 Task: Add an event with the title Team Building Workshop: Enhancing Communication and Trust within Teams, date '2023/12/20', time 7:00 AM to 9:00 AMand add a description: In addition to the formal agenda, the AGM may also include guest speakers, industry experts, or presentations on relevant topics of interest to the attendees. These sessions provide an opportunity to gain insights from external sources, broaden perspectives, and stay informed about emerging trends or challenges that may impact the organization's future.Select event color  Peacock . Add location for the event as: 123 Prado Museum, Madrid, Spain, logged in from the account softage.5@softage.netand send the event invitation to softage.8@softage.net and softage.9@softage.net. Set a reminder for the event Doesn't repeat
Action: Mouse moved to (63, 132)
Screenshot: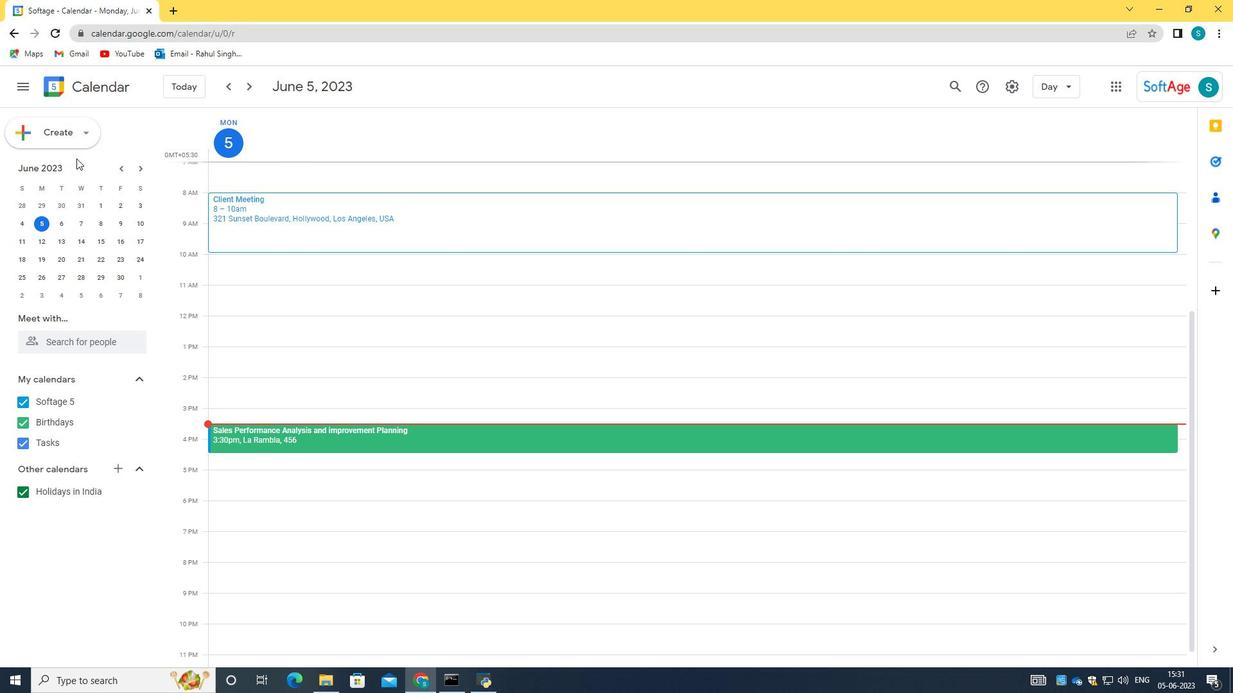 
Action: Mouse pressed left at (63, 132)
Screenshot: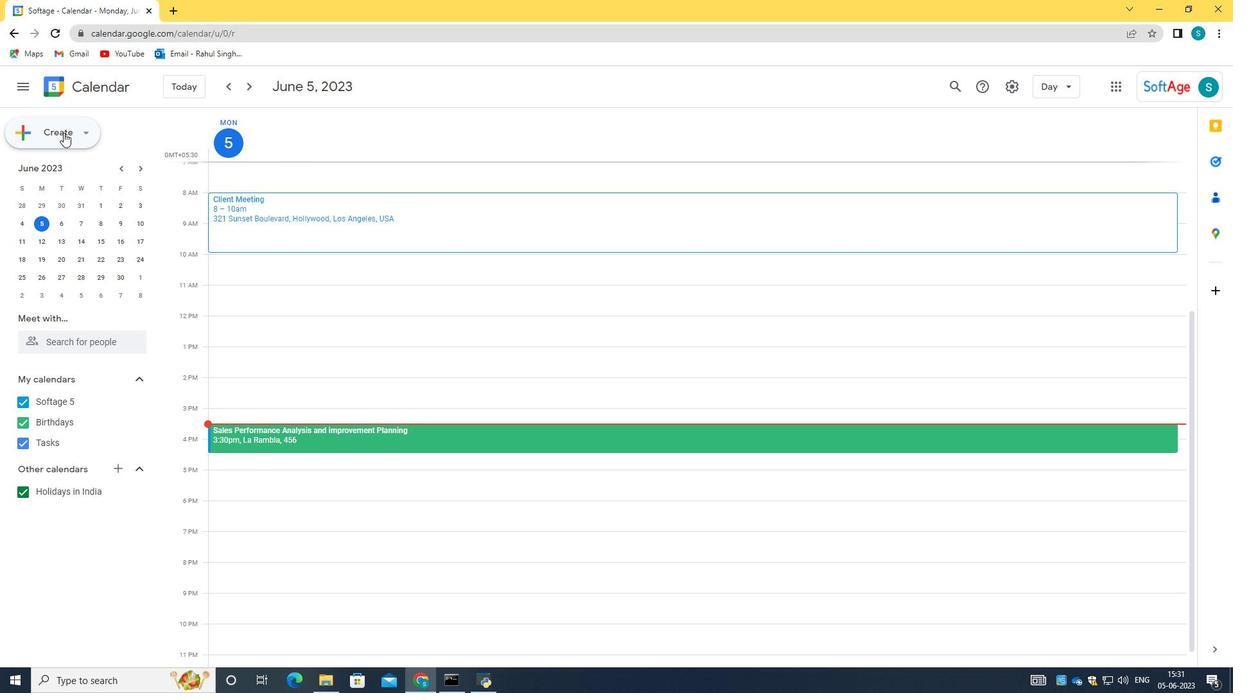 
Action: Mouse moved to (72, 166)
Screenshot: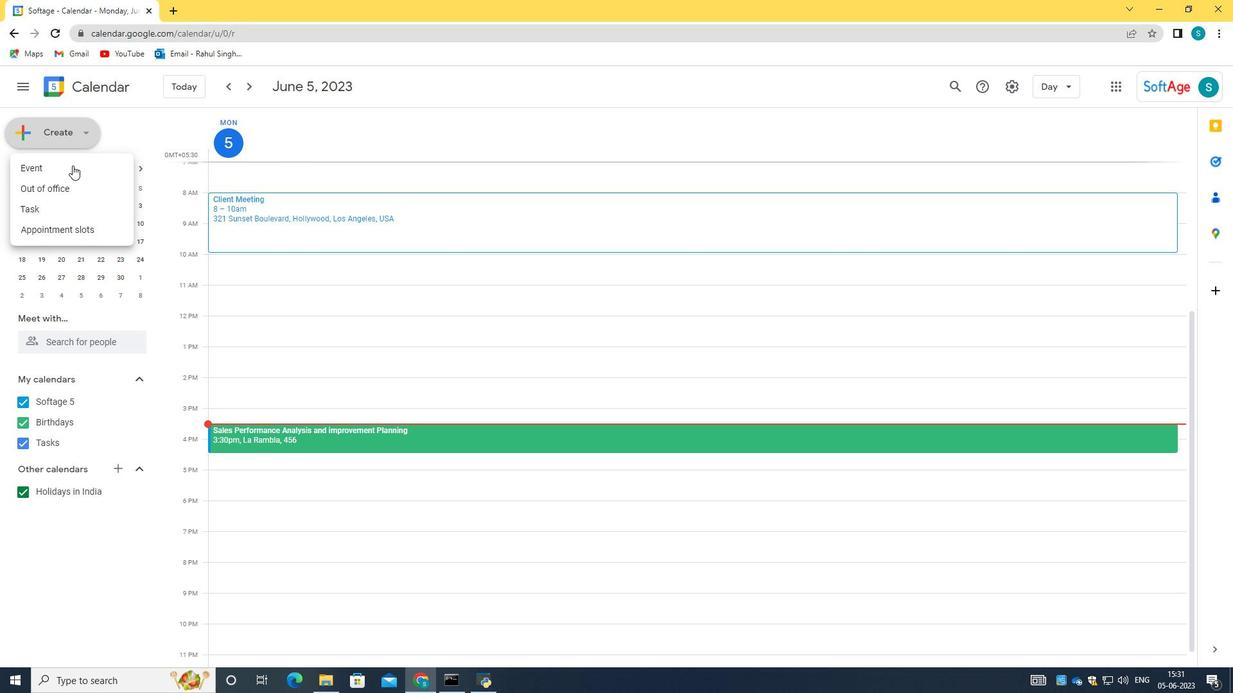 
Action: Mouse pressed left at (72, 166)
Screenshot: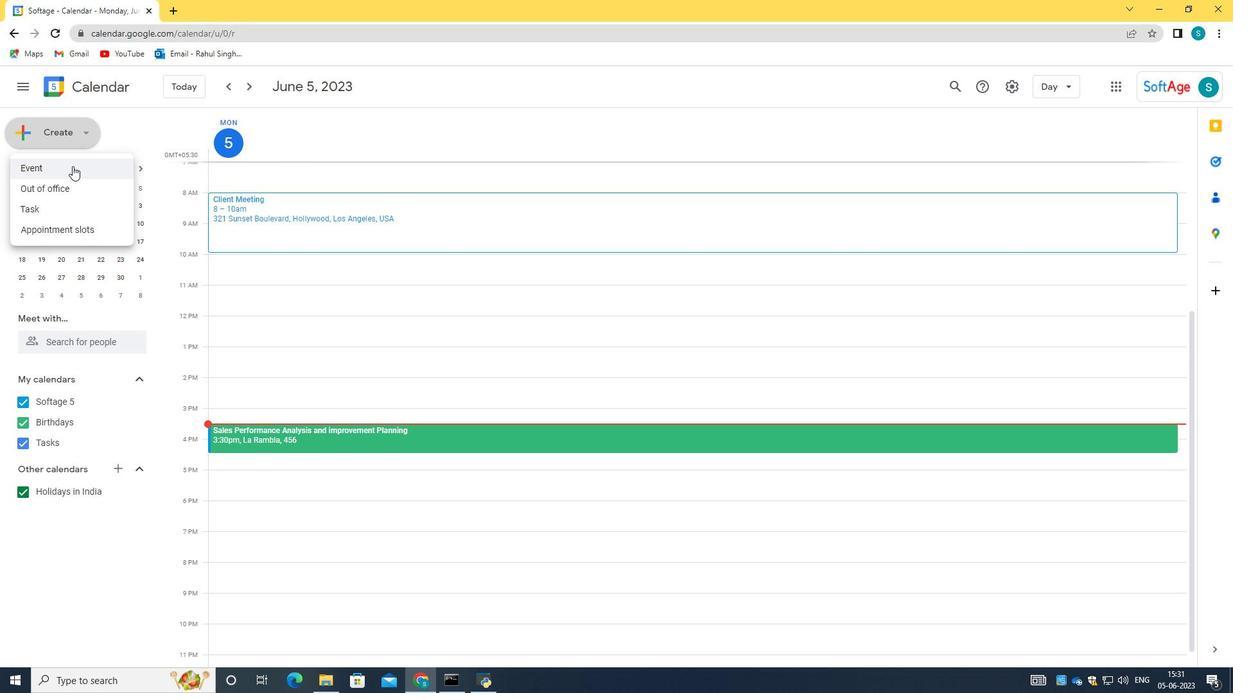 
Action: Mouse moved to (728, 520)
Screenshot: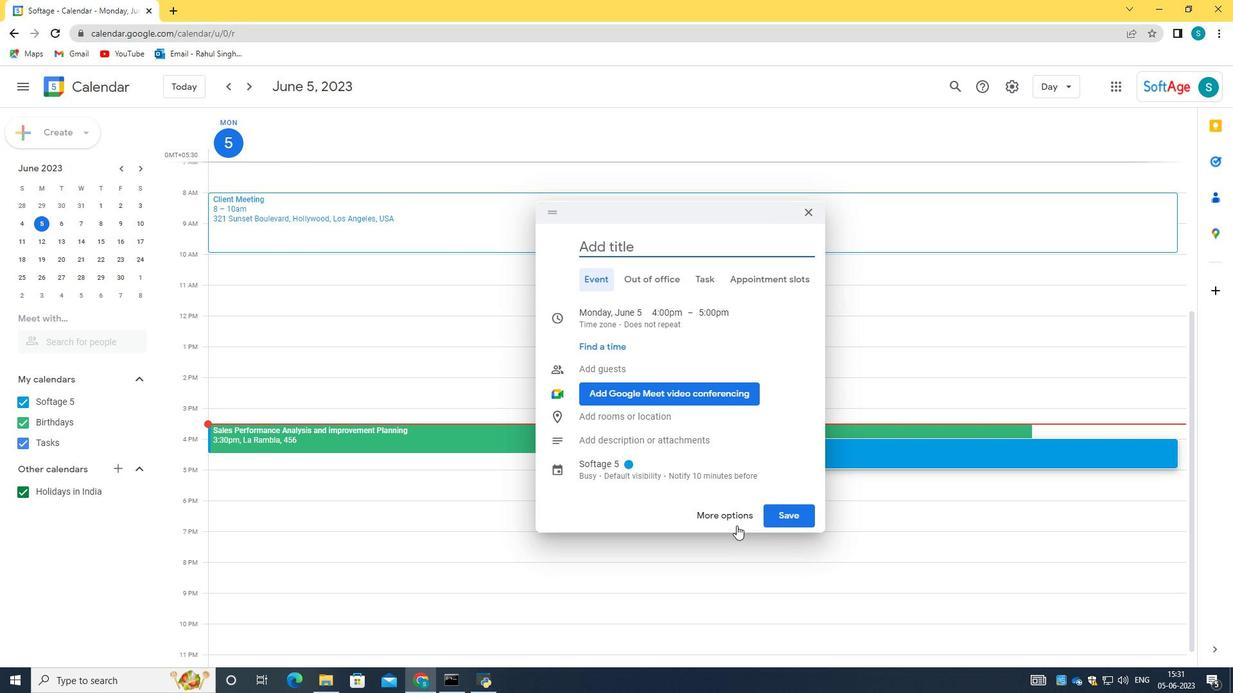 
Action: Mouse pressed left at (728, 520)
Screenshot: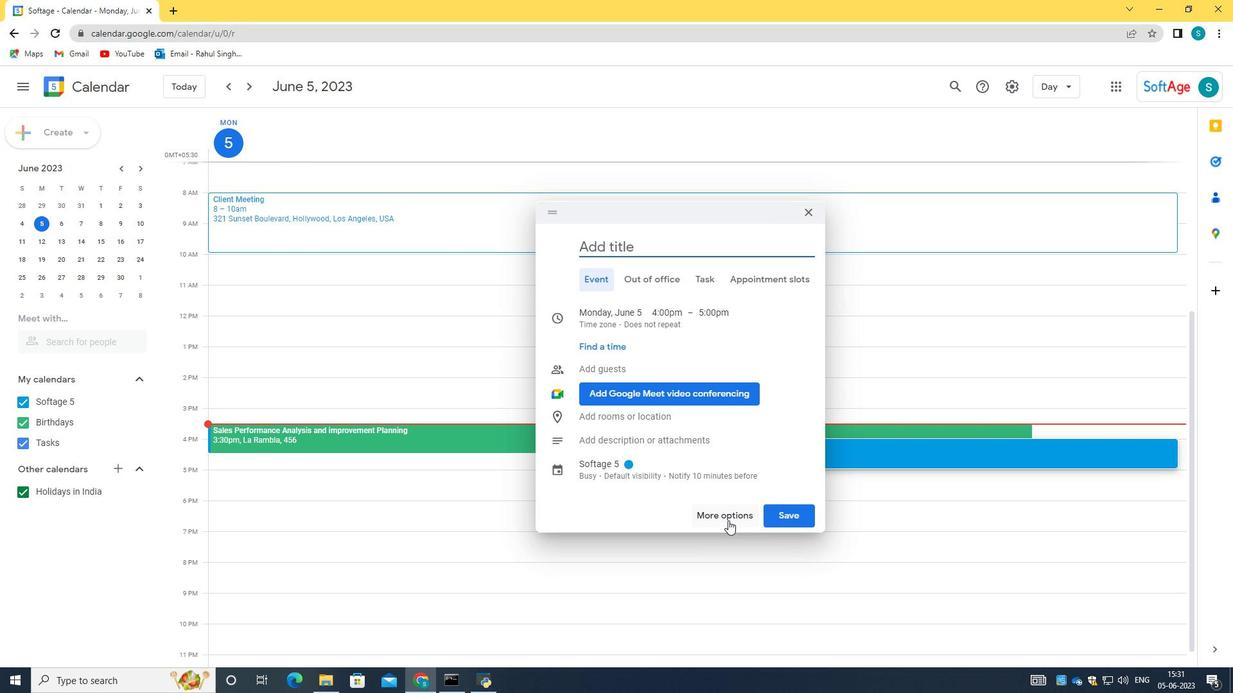
Action: Mouse moved to (172, 97)
Screenshot: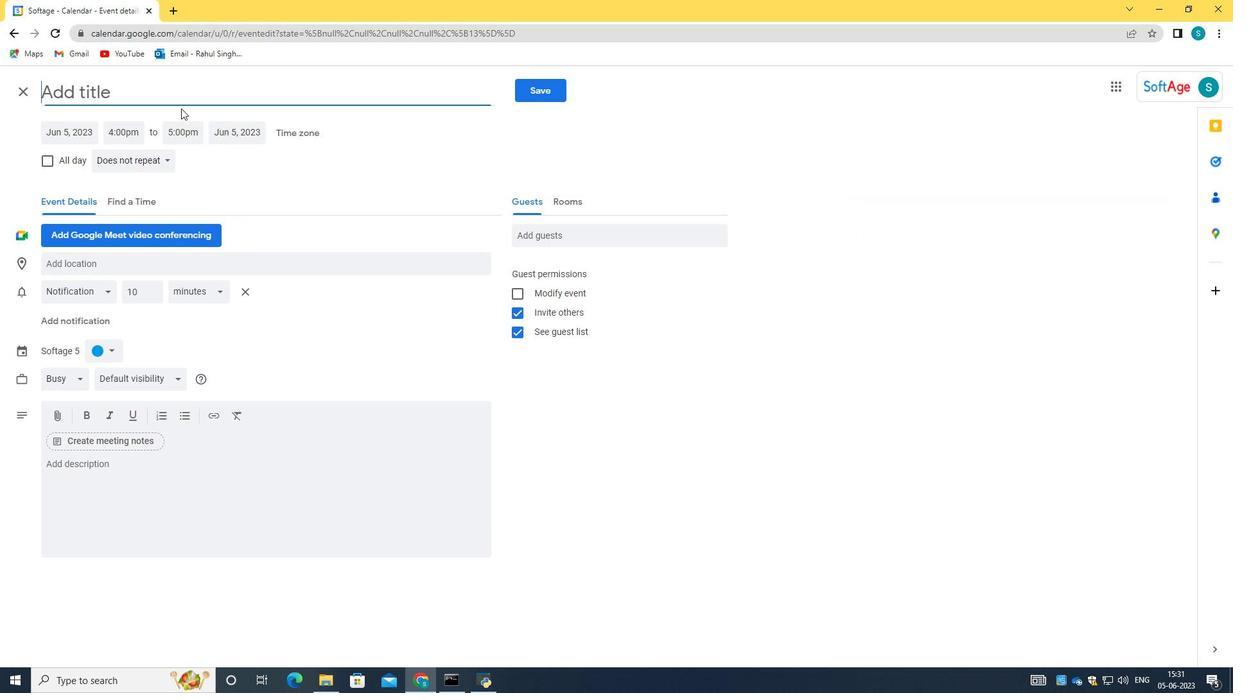 
Action: Mouse pressed left at (172, 97)
Screenshot: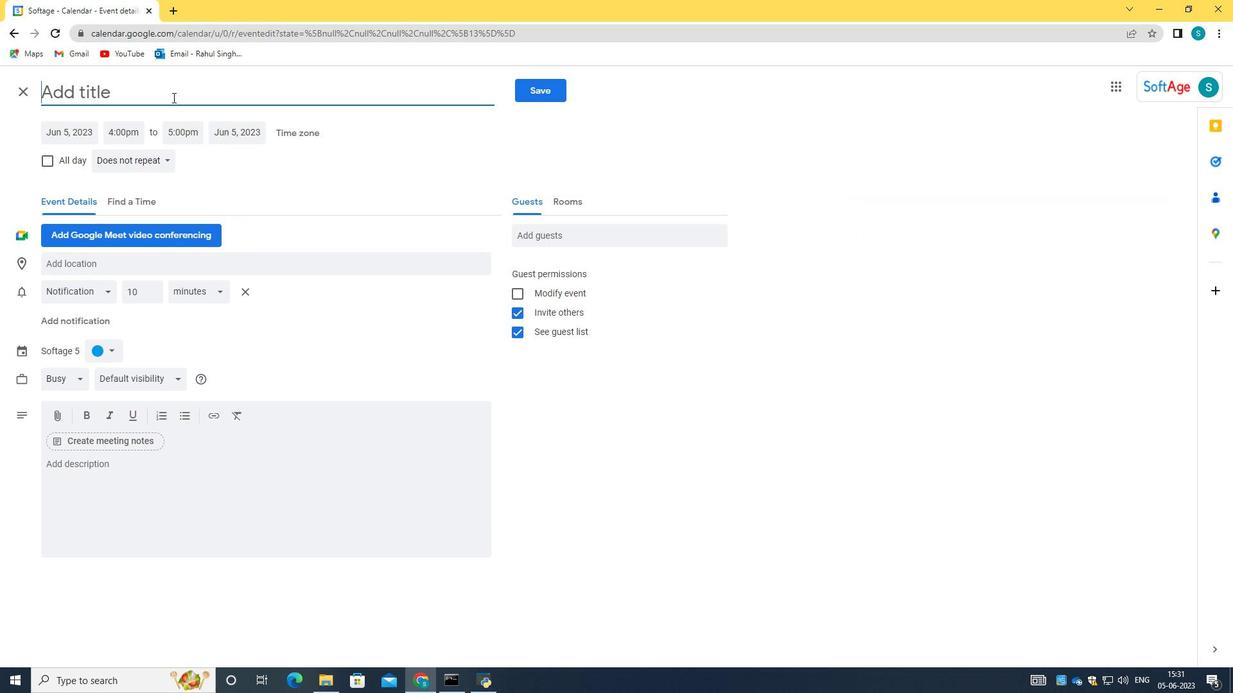 
Action: Key pressed <Key.caps_lock>B<Key.backspace>T<Key.caps_lock>eam<Key.space><Key.caps_lock>B<Key.caps_lock>uilding<Key.space><Key.caps_lock>W<Key.caps_lock>orkshop<Key.shift_r>:<Key.space><Key.caps_lock>E<Key.caps_lock>nhancing<Key.space><Key.caps_lock>C<Key.caps_lock>ommyn<Key.backspace><Key.backspace>unication<Key.space>and<Key.space><Key.caps_lock>T<Key.caps_lock>rust<Key.space><Key.caps_lock><Key.caps_lock>within<Key.space><Key.caps_lock>T<Key.caps_lock>eams
Screenshot: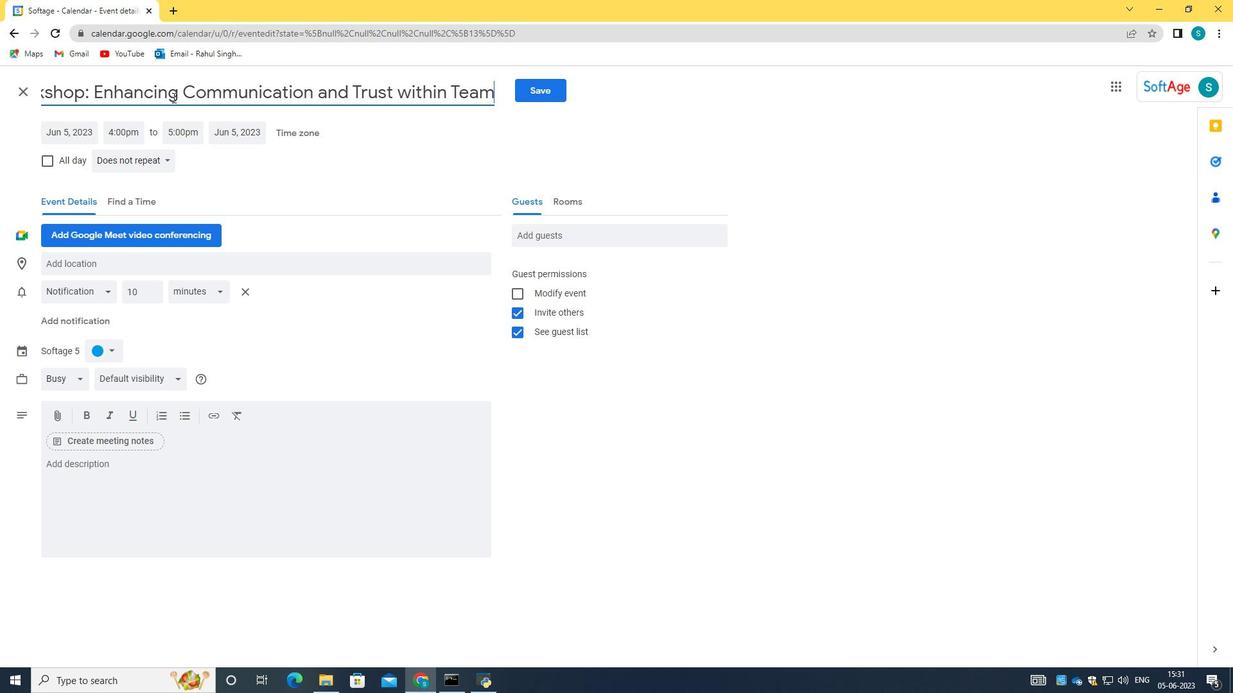 
Action: Mouse moved to (69, 135)
Screenshot: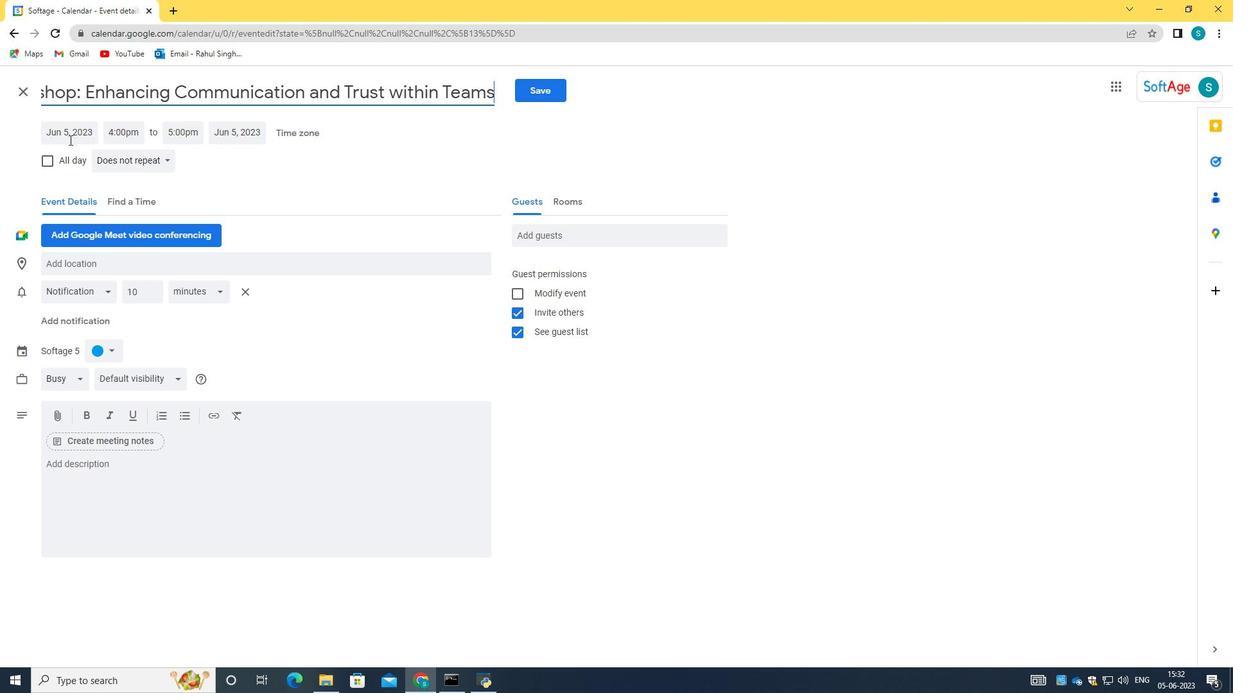 
Action: Mouse pressed left at (69, 135)
Screenshot: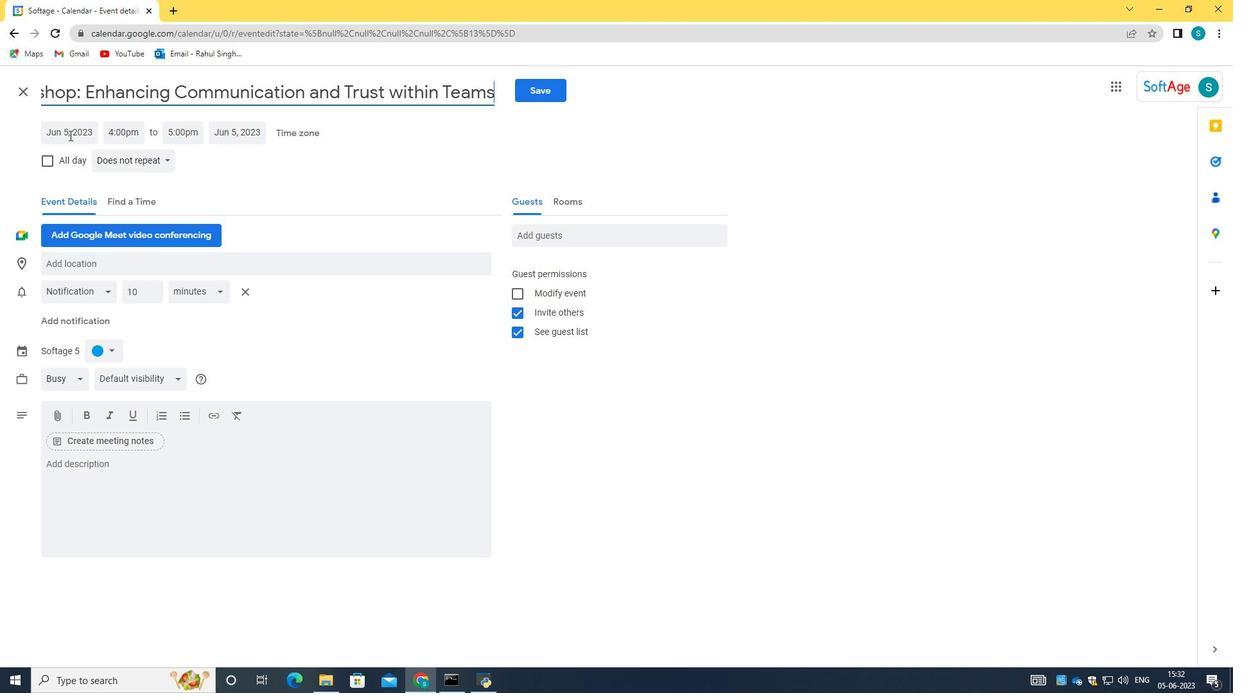 
Action: Key pressed 2023/12/20<Key.tab>07<Key.shift_r>:00<Key.space>am<Key.tab>09<Key.shift_r>:00<Key.space>am
Screenshot: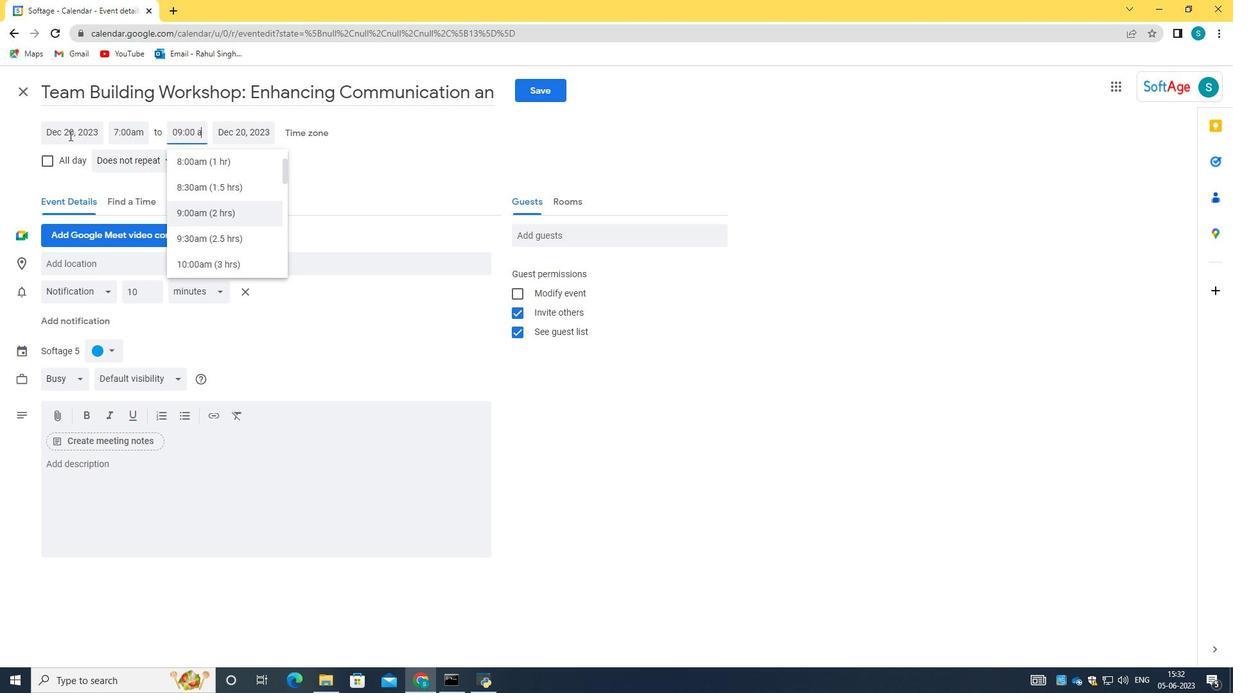 
Action: Mouse moved to (217, 220)
Screenshot: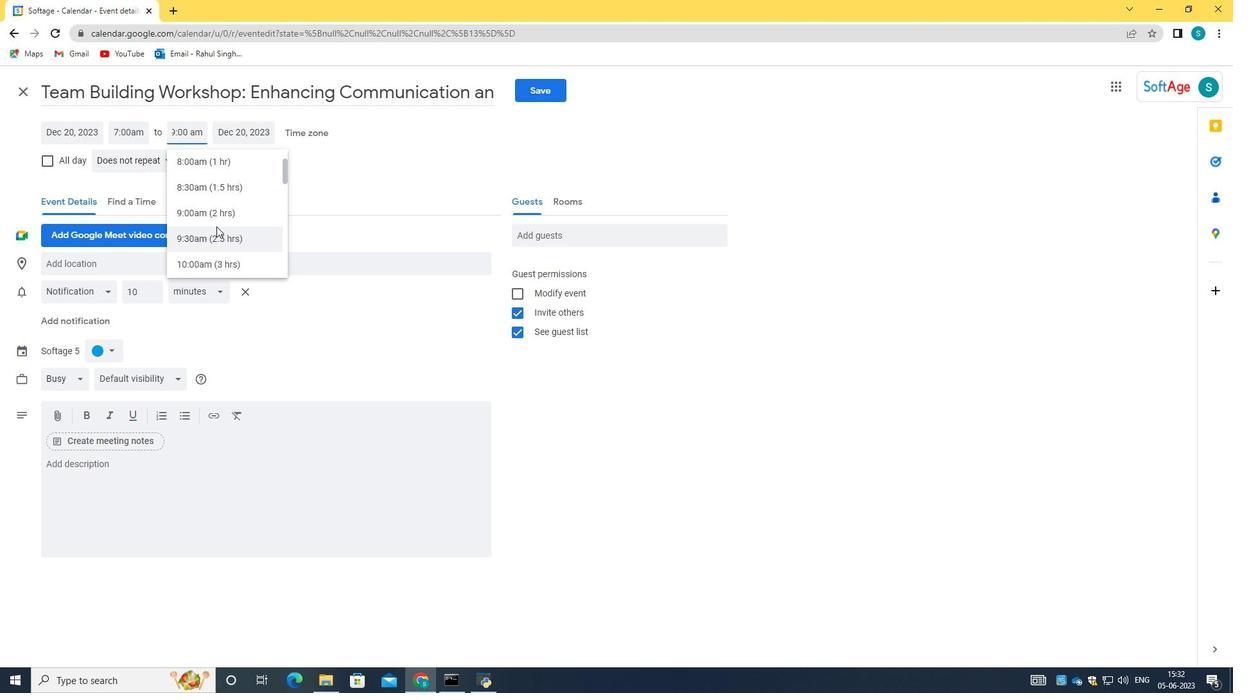 
Action: Mouse pressed left at (217, 220)
Screenshot: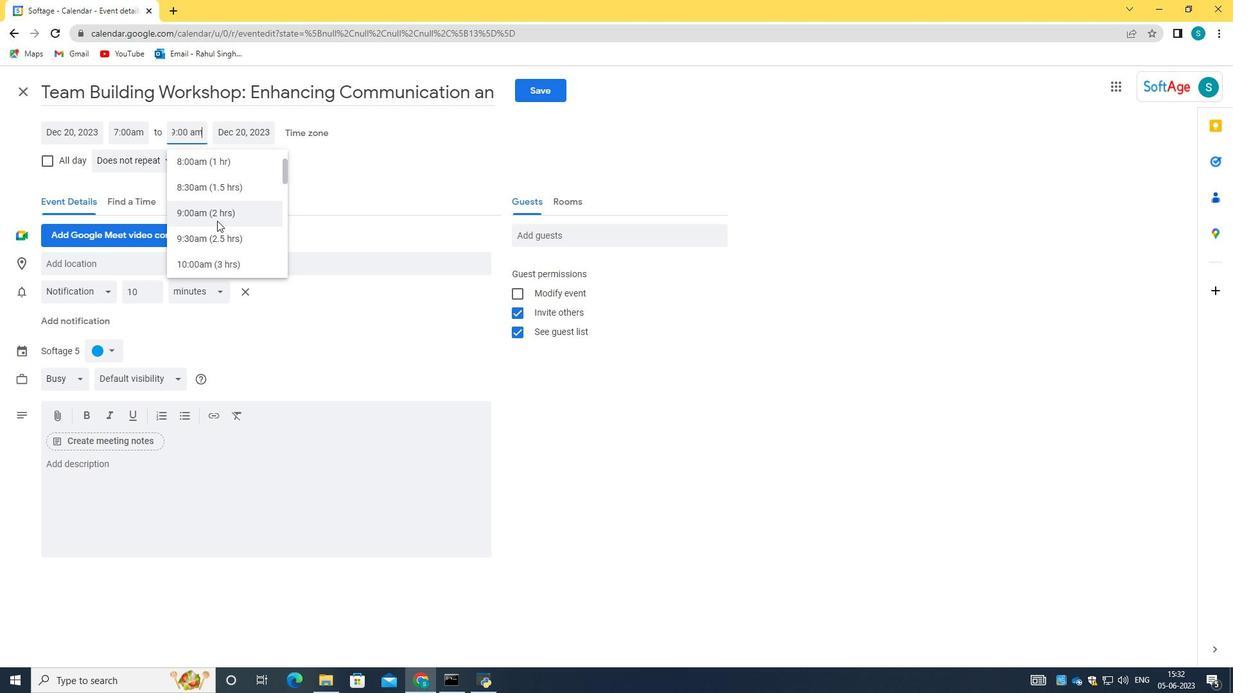 
Action: Mouse moved to (191, 492)
Screenshot: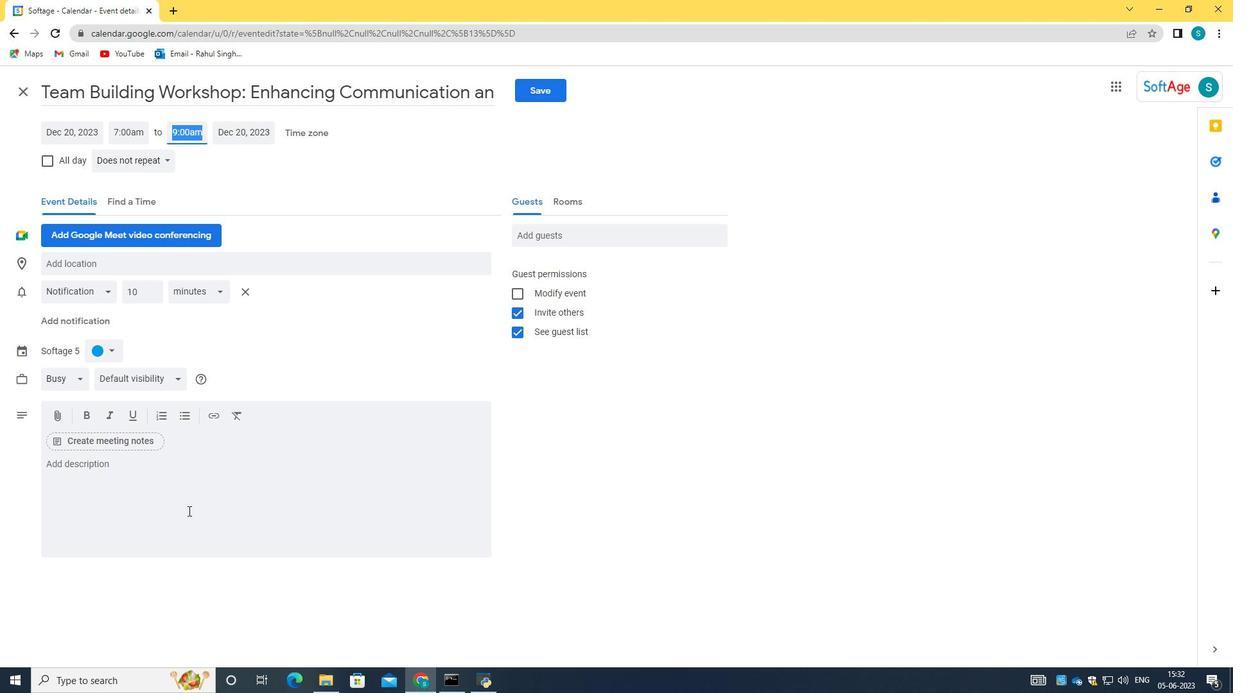 
Action: Mouse pressed left at (191, 492)
Screenshot: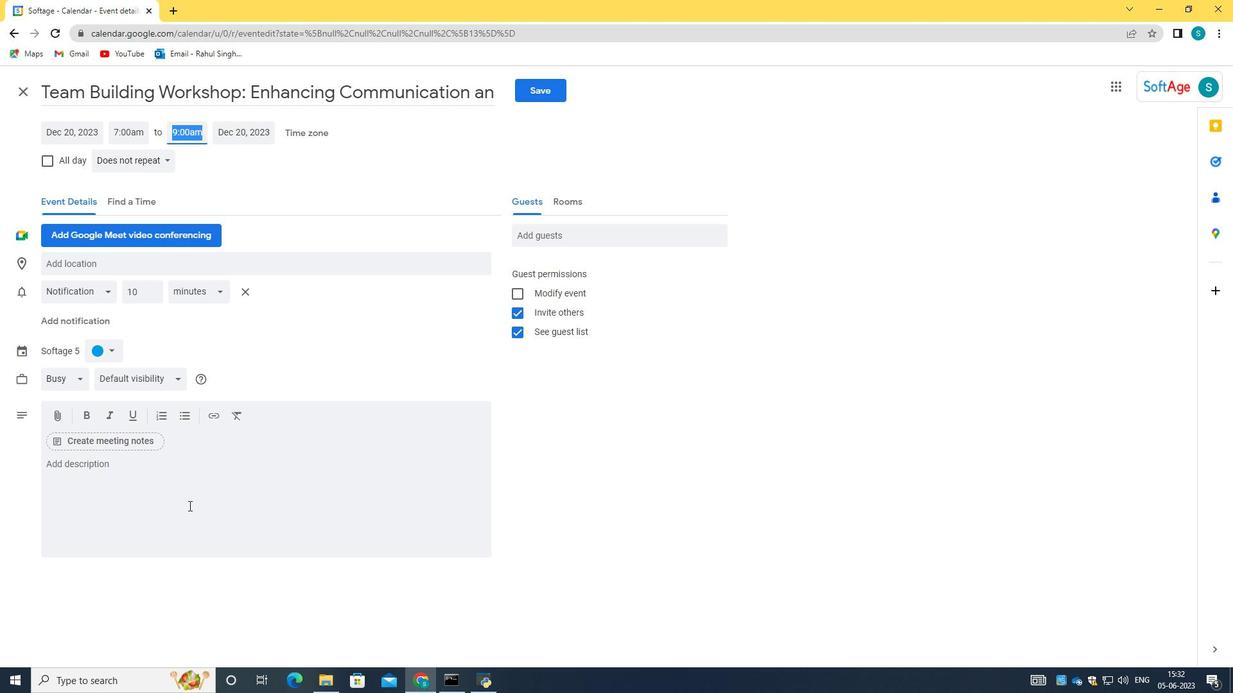 
Action: Key pressed <Key.caps_lock>I<Key.caps_lock>n<Key.space>addition<Key.space>to<Key.space>the<Key.space>formal<Key.space>agenda,<Key.space>the<Key.space><Key.caps_lock>AGM<Key.space><Key.caps_lock>a<Key.backspace>may<Key.space>alos<Key.space><Key.backspace><Key.backspace><Key.backspace>son<Key.space><Key.backspace><Key.backspace><Key.space>include<Key.space>guest<Key.space>speakers,<Key.space>industy<Key.backspace>ry<Key.space>experts,<Key.space>or<Key.space>presentations<Key.space>on<Key.space>relevant<Key.space>topics<Key.space>of<Key.space>interest<Key.space><Key.space><Key.backspace><Key.insert><Key.space><Key.space><Key.backspace><Key.backspace><Key.backspace><Key.space><Key.space><Key.backspace><Key.backspace><Key.backspace><Key.space>to<Key.space>th<Key.backspace><Key.backspace><Key.backspace><Key.backspace><Key.backspace><Key.backspace><Key.backspace>t<Key.backspace>s<Key.backspace>st<Key.space>tio<Key.backspace><Key.backspace>o<Key.space>the<Key.space>attendence<Key.backspace><Key.backspace><Key.backspace>es.<Key.space><Key.caps_lock>T<Key.caps_lock>hese<Key.space>session<Key.space><Key.backspace>s<Key.space>provie<Key.backspace>de<Key.space>an<Key.space>opportuntiy<Key.space>to<Key.space><Key.backspace><Key.backspace><Key.backspace><Key.backspace><Key.backspace><Key.backspace><Key.backspace>ity<Key.space><Key.space><Key.backspace><Key.backspace><Key.space><Key.backspace><Key.backspace><Key.space><Key.space><Key.backspace><Key.backspace><Key.backspace><Key.backspace><Key.backspace><Key.backspace><Key.backspace><Key.backspace><Key.backspace><Key.backspace><Key.backspace>pportunity<Key.space>to<Key.space>gian<Key.space><Key.backspace><Key.backspace><Key.backspace><Key.backspace>ain<Key.space>insights<Key.space>from<Key.space>external<Key.space>sources,<Key.space>bo<Key.backspace>roaden<Key.space>pr<Key.backspace>erspectives,<Key.space>and<Key.space>stay<Key.space>informed<Key.space>about<Key.space>emerging<Key.space>trens<Key.backspace>ds<Key.space>or<Key.space>challenges<Key.space>that<Key.space>may<Key.space>impact<Key.space>the<Key.space>organization's<Key.space>furt<Key.backspace><Key.backspace>ture.
Screenshot: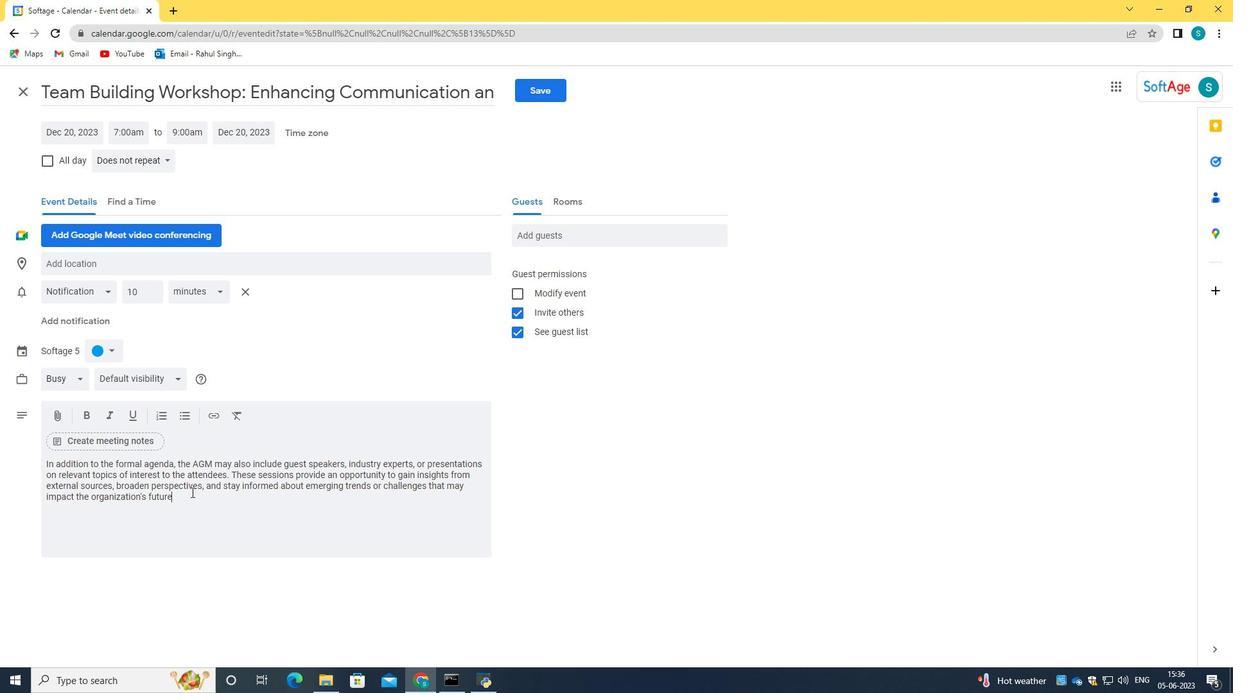 
Action: Mouse moved to (105, 351)
Screenshot: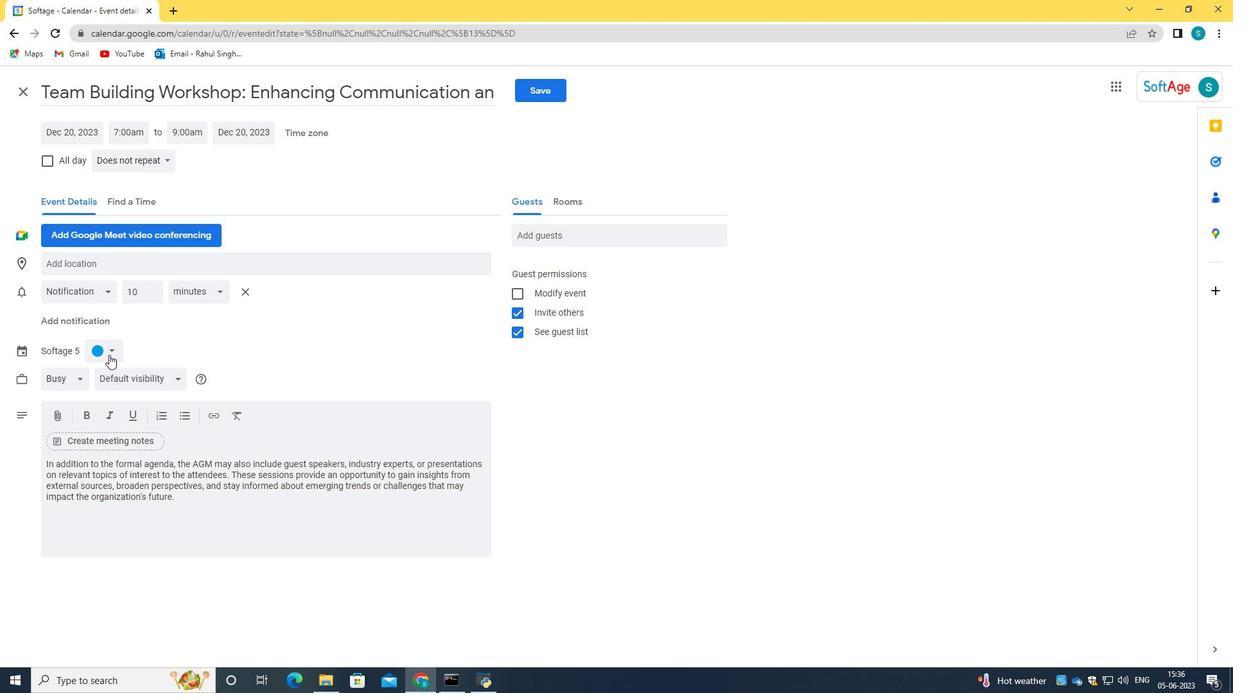 
Action: Mouse pressed left at (105, 351)
Screenshot: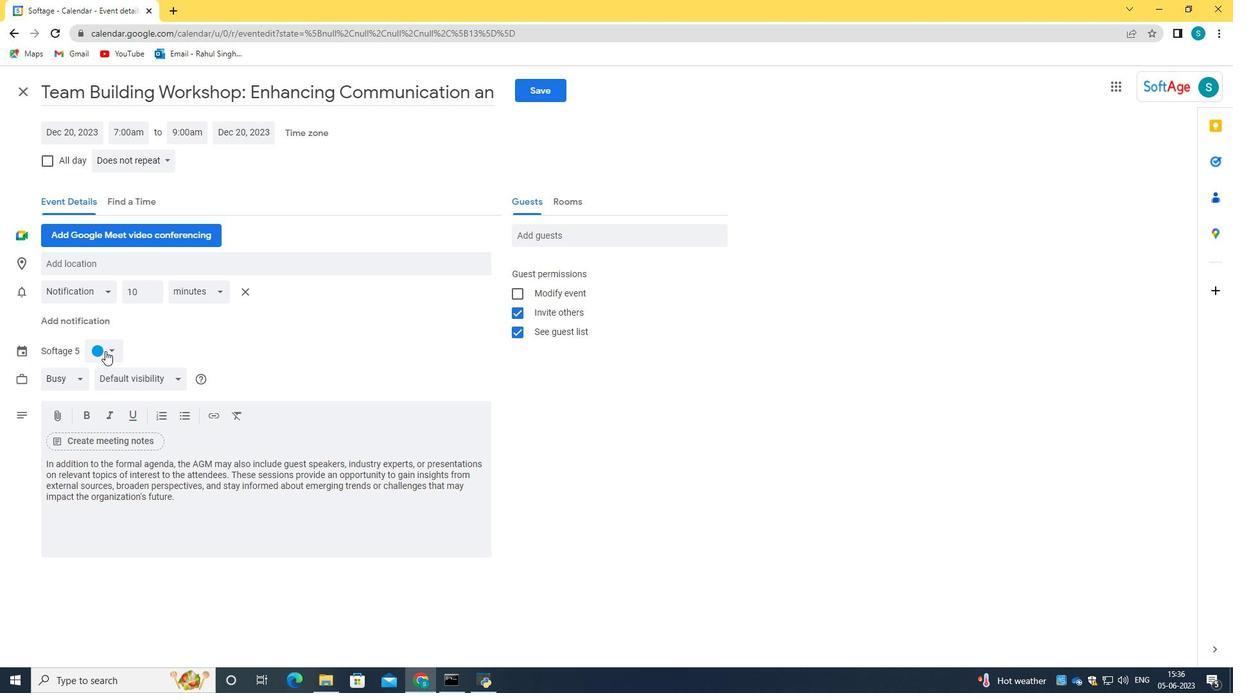 
Action: Mouse moved to (99, 392)
Screenshot: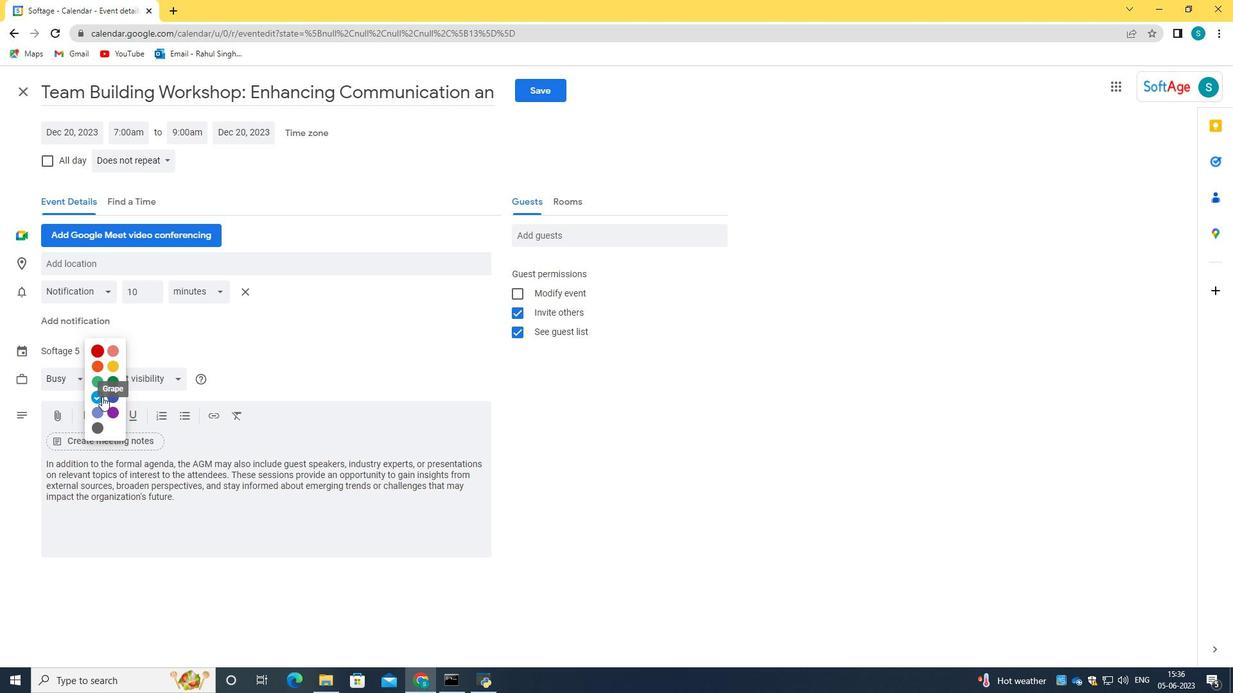 
Action: Mouse pressed left at (99, 392)
Screenshot: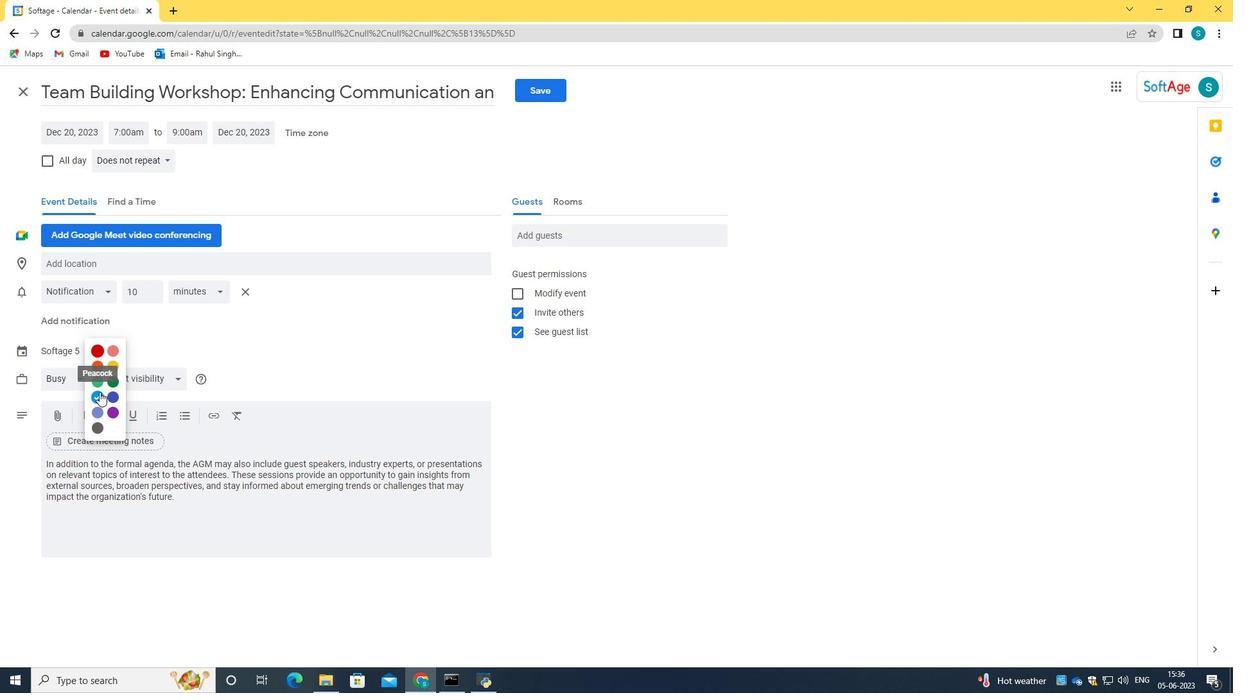 
Action: Mouse moved to (129, 260)
Screenshot: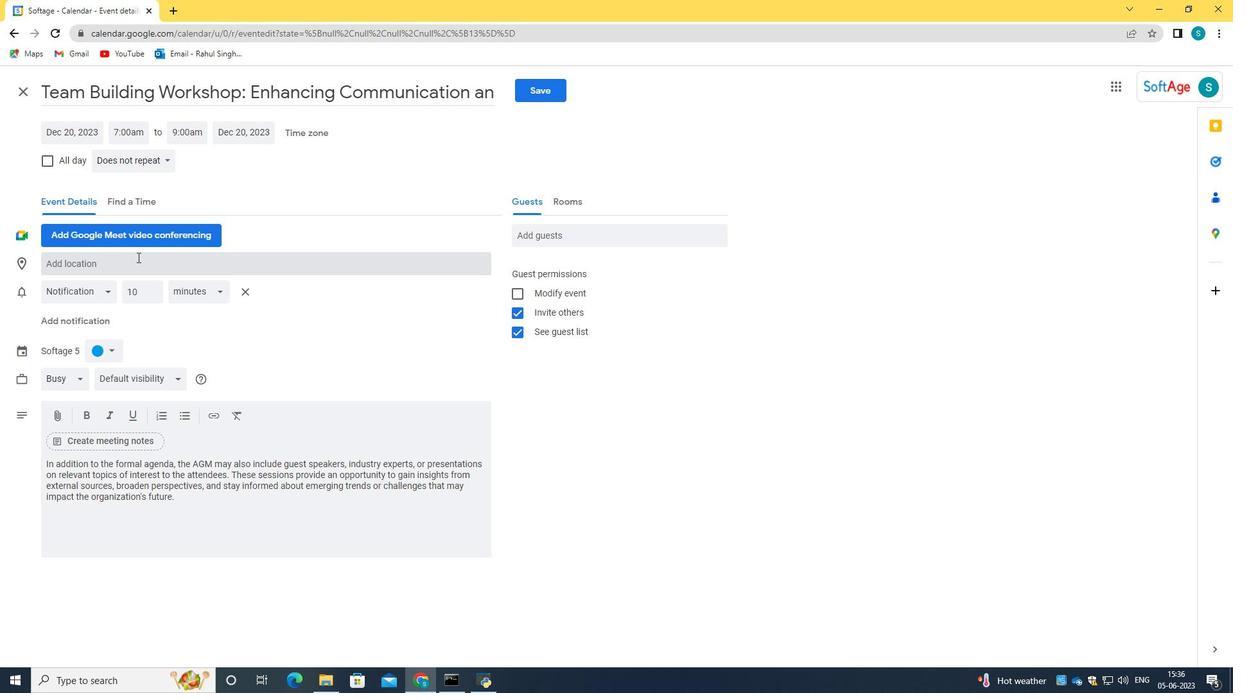 
Action: Mouse pressed left at (129, 260)
Screenshot: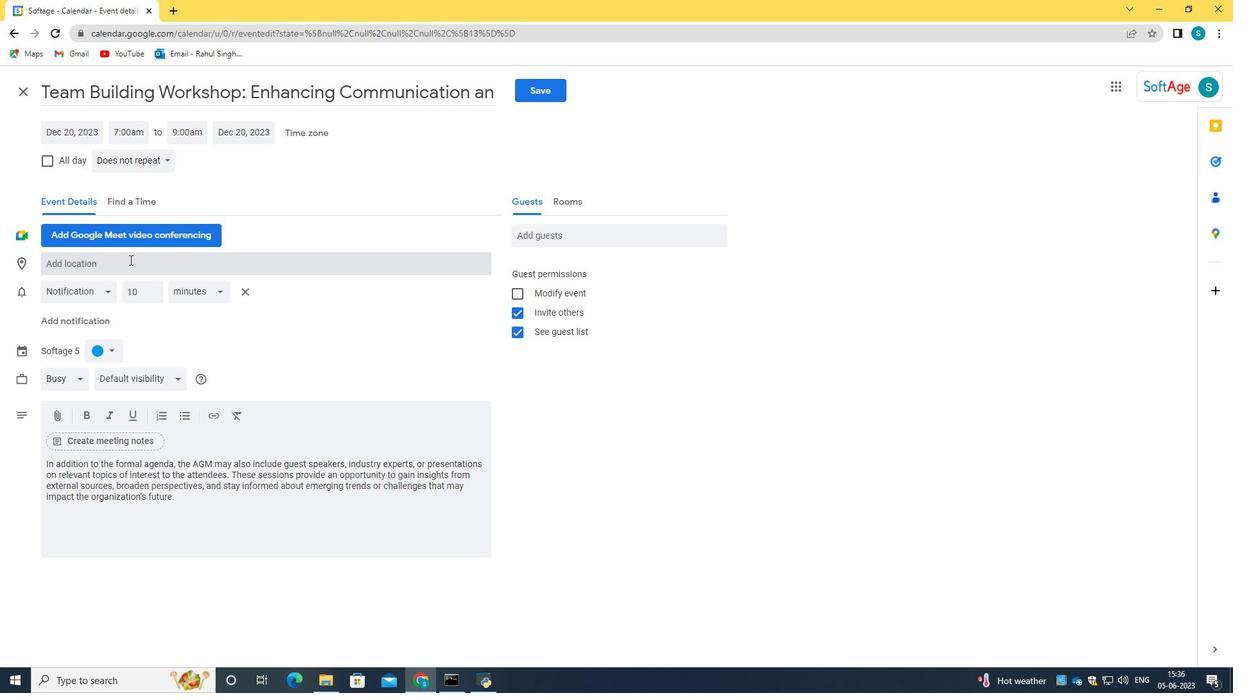 
Action: Key pressed 123<Key.space><Key.caps_lock>P<Key.caps_lock>rado<Key.space><Key.caps_lock>M<Key.caps_lock>useum,<Key.space><Key.caps_lock>M<Key.caps_lock>adrid,<Key.space><Key.caps_lock>S<Key.caps_lock>pain
Screenshot: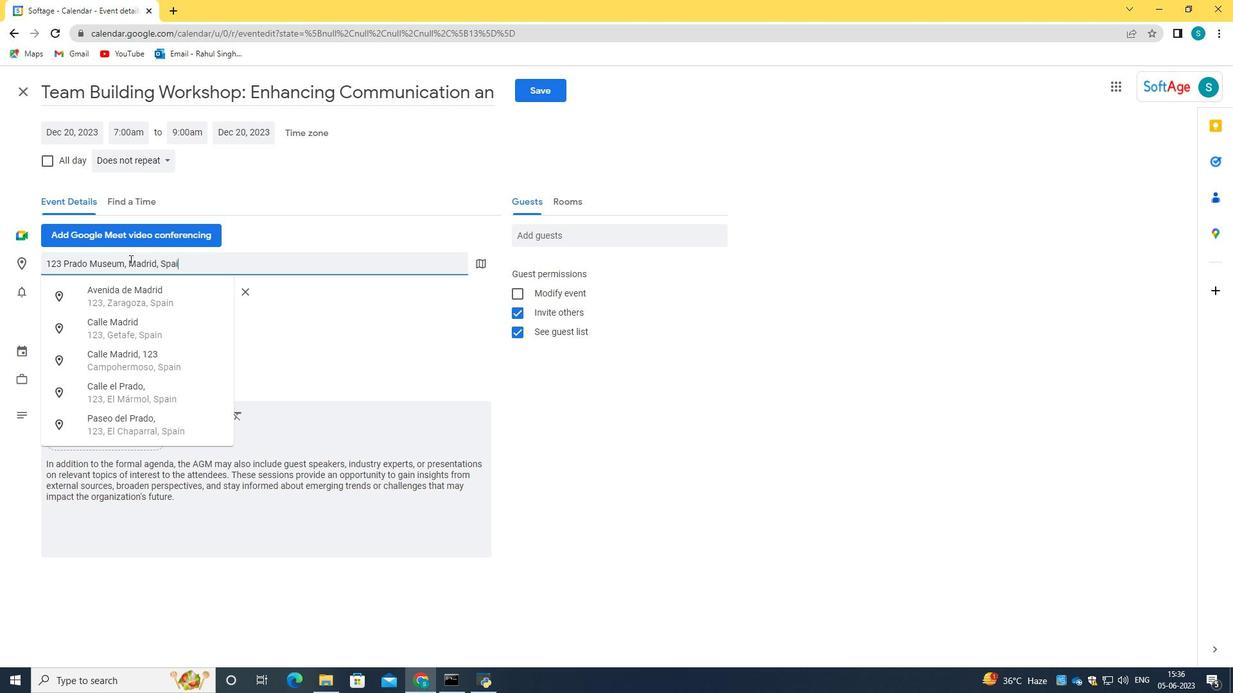 
Action: Mouse moved to (156, 285)
Screenshot: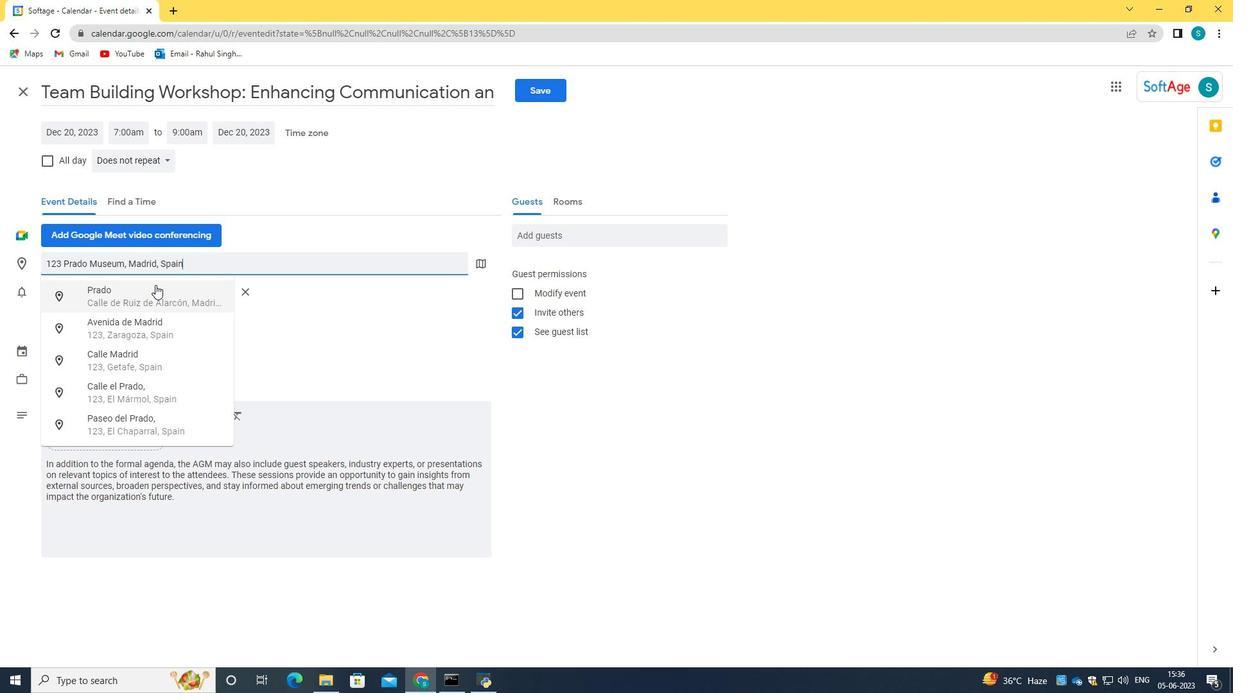 
Action: Key pressed <Key.enter>
Screenshot: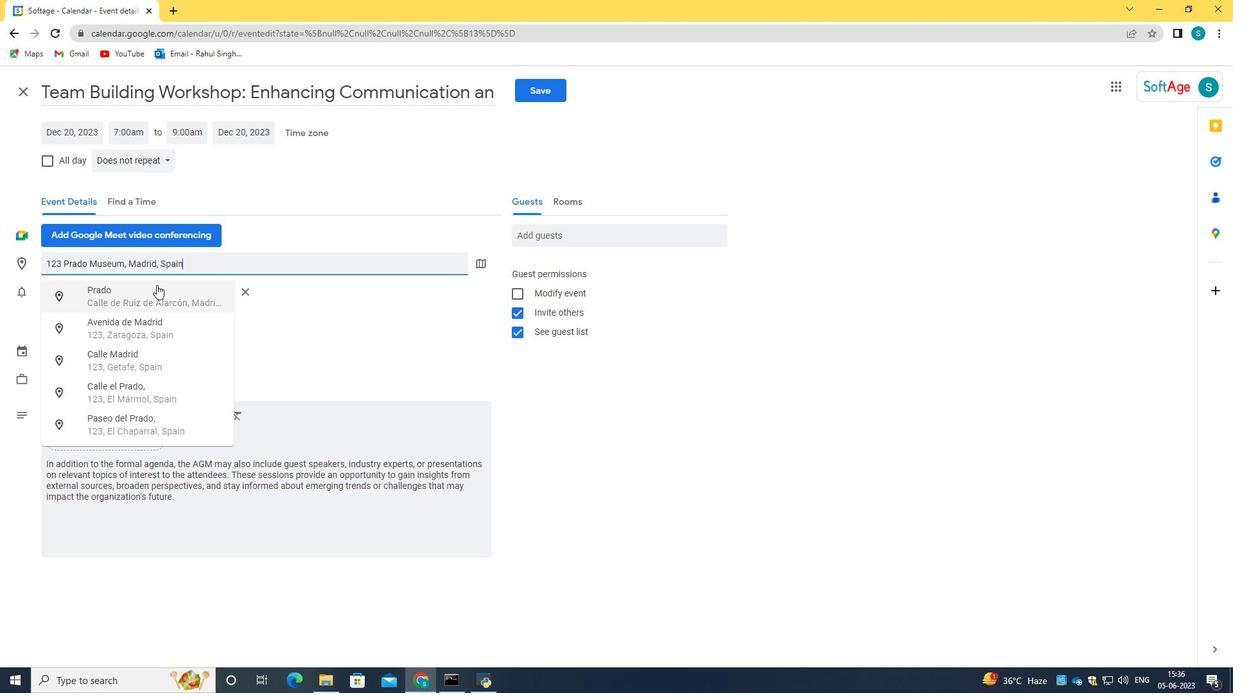 
Action: Mouse moved to (550, 237)
Screenshot: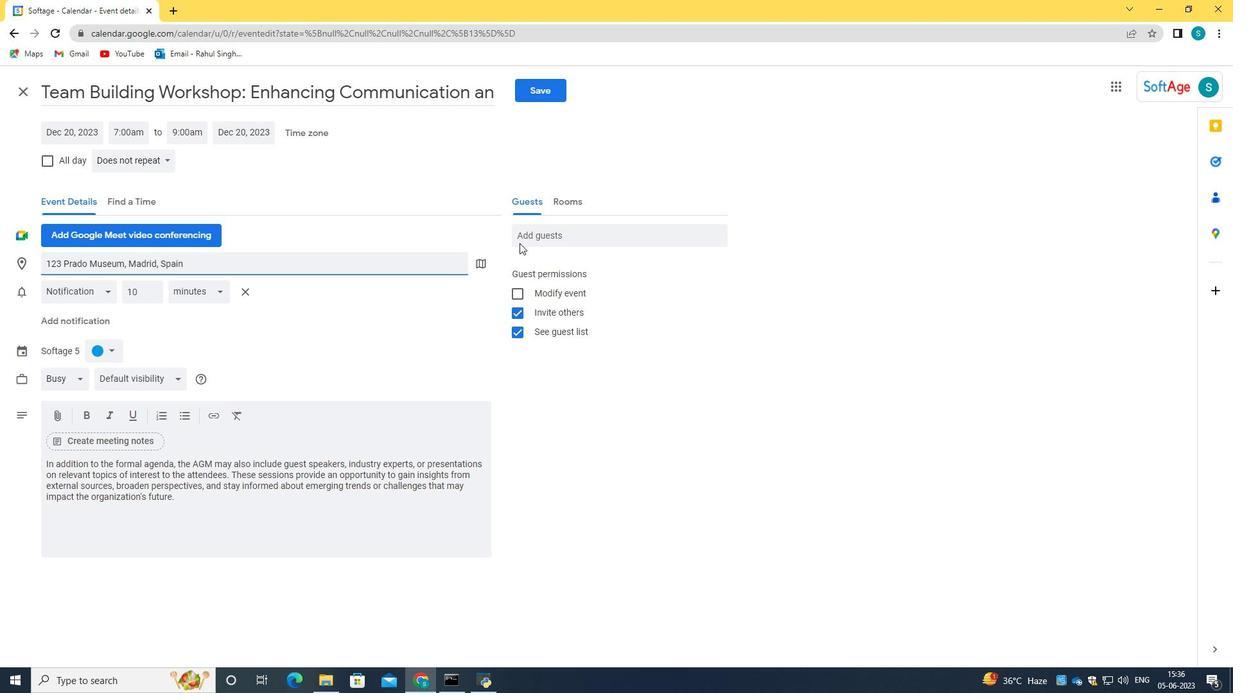 
Action: Mouse pressed left at (550, 237)
Screenshot: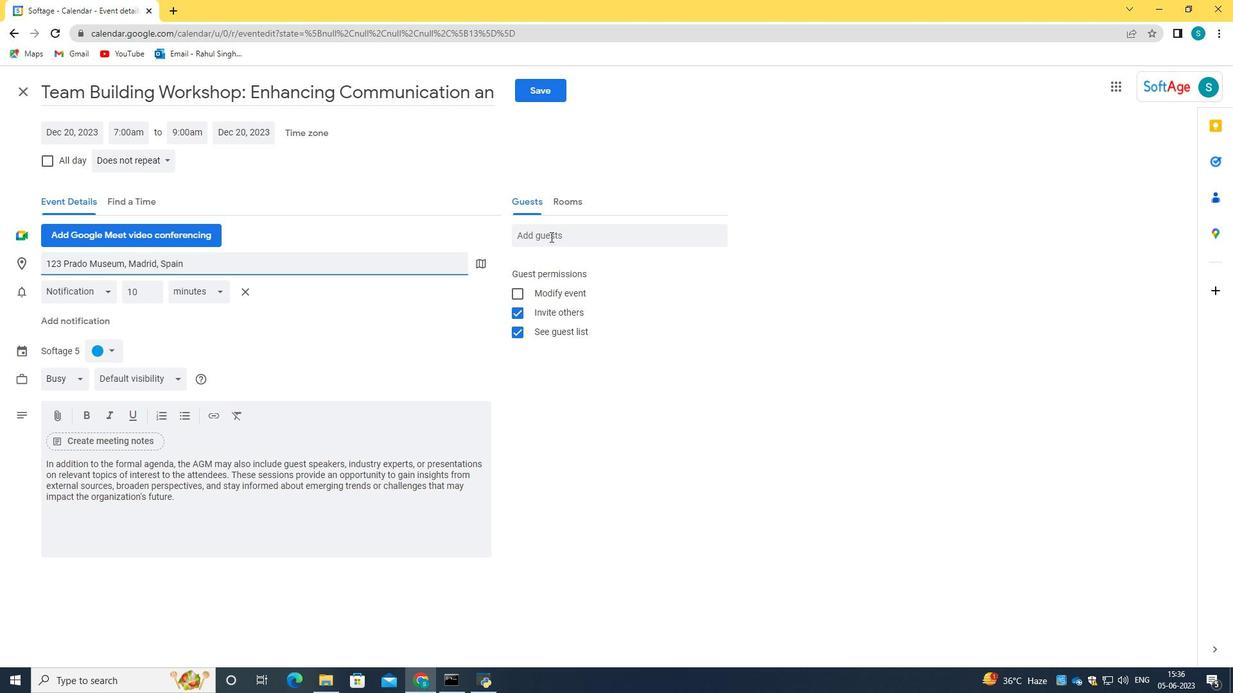 
Action: Key pressed softage.8<Key.shift>@si<Key.backspace>oftage.net
Screenshot: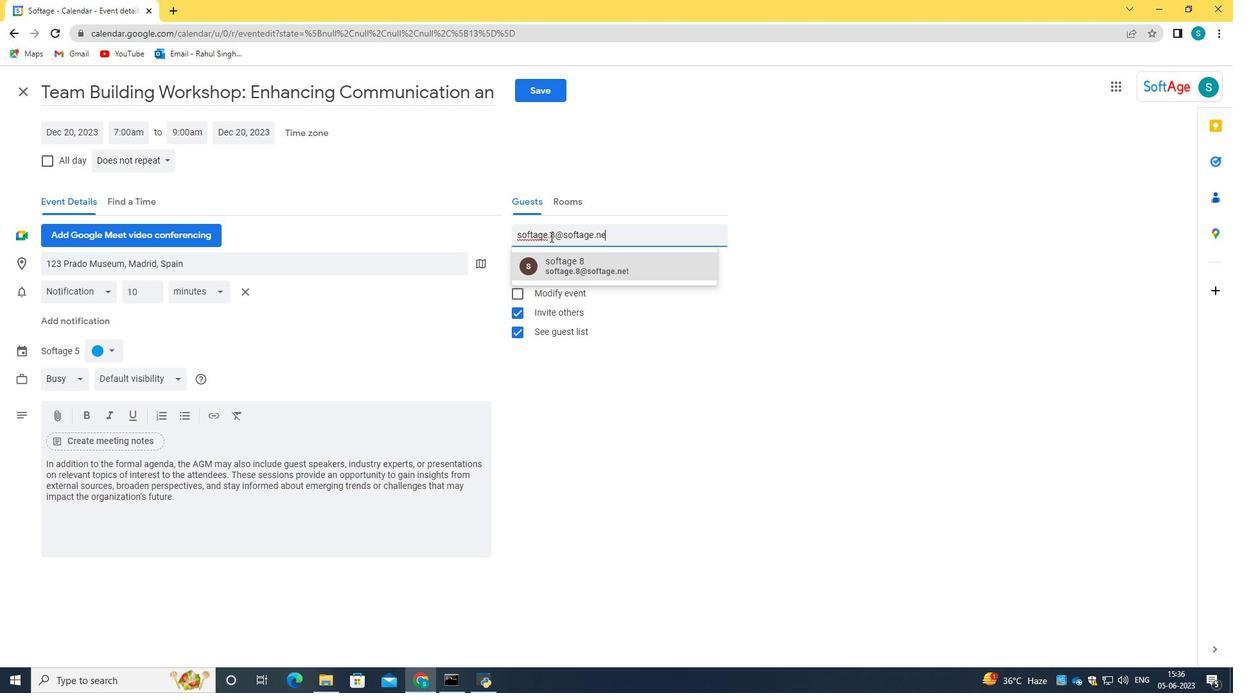
Action: Mouse moved to (601, 258)
Screenshot: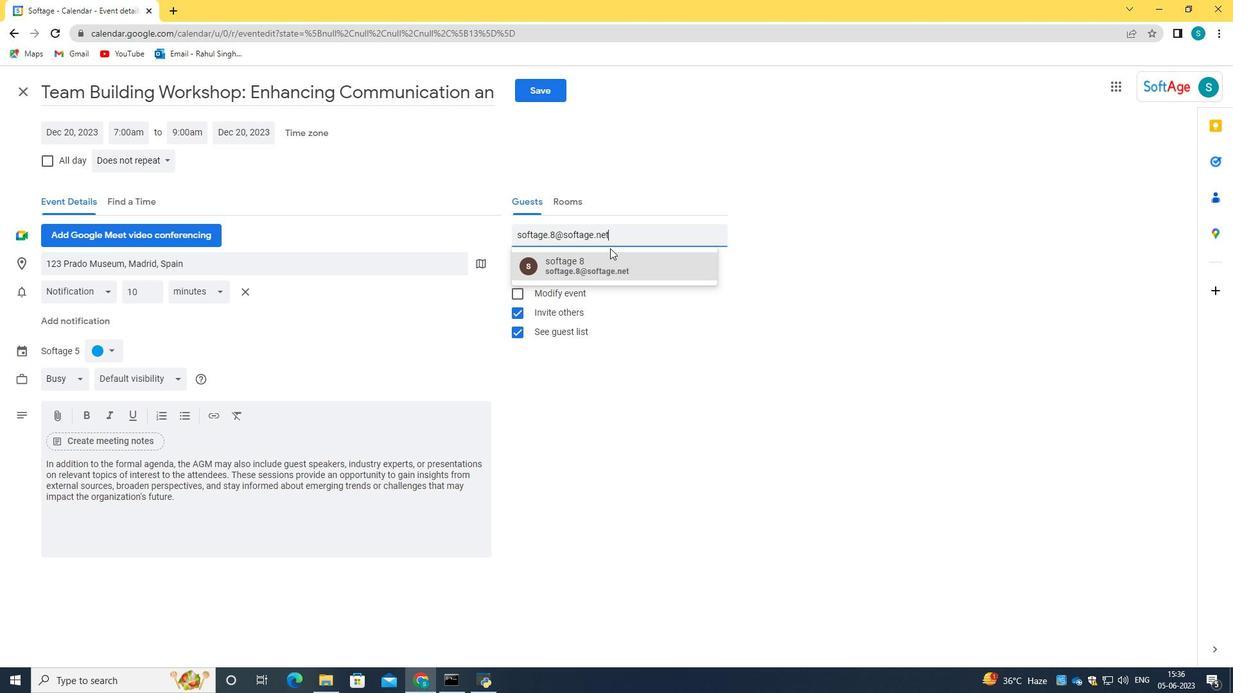 
Action: Mouse pressed left at (601, 258)
Screenshot: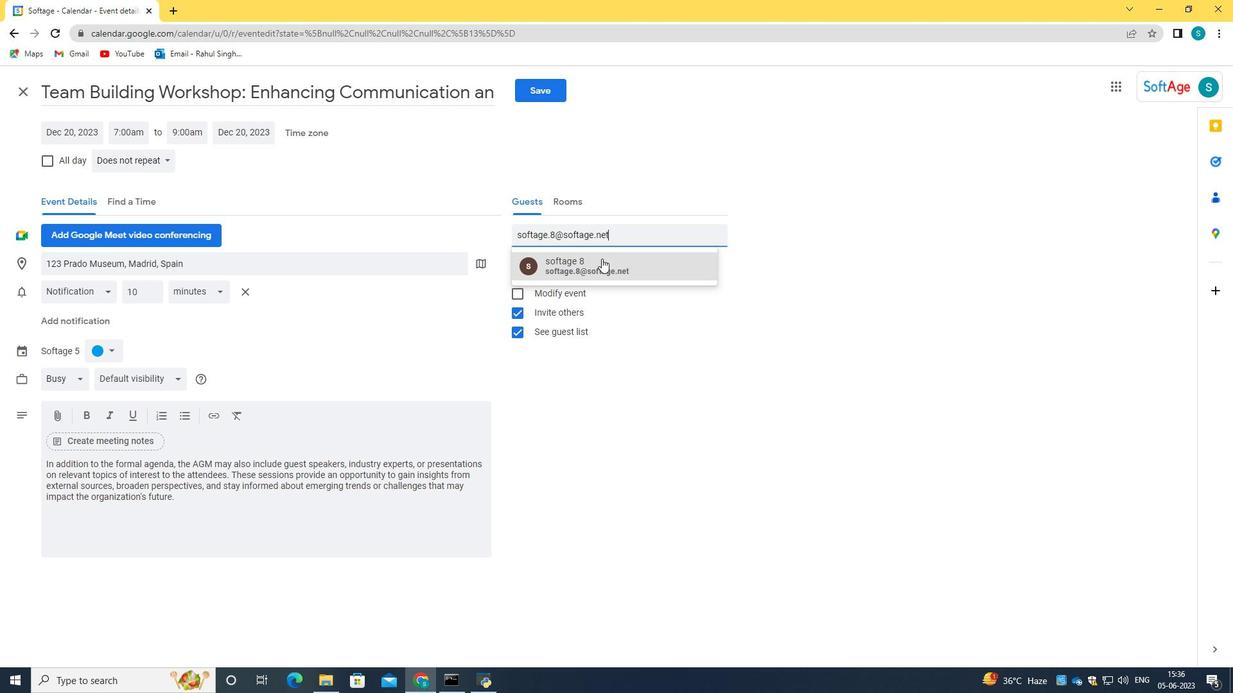
Action: Mouse moved to (594, 233)
Screenshot: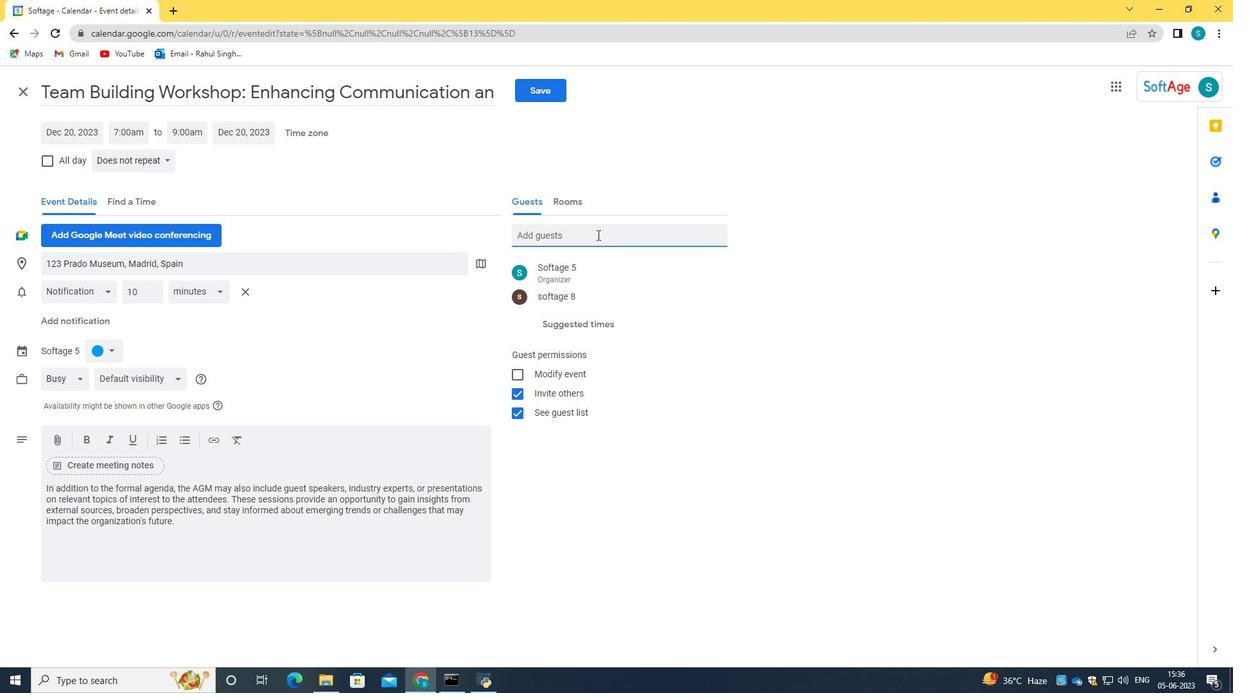 
Action: Mouse pressed left at (594, 233)
Screenshot: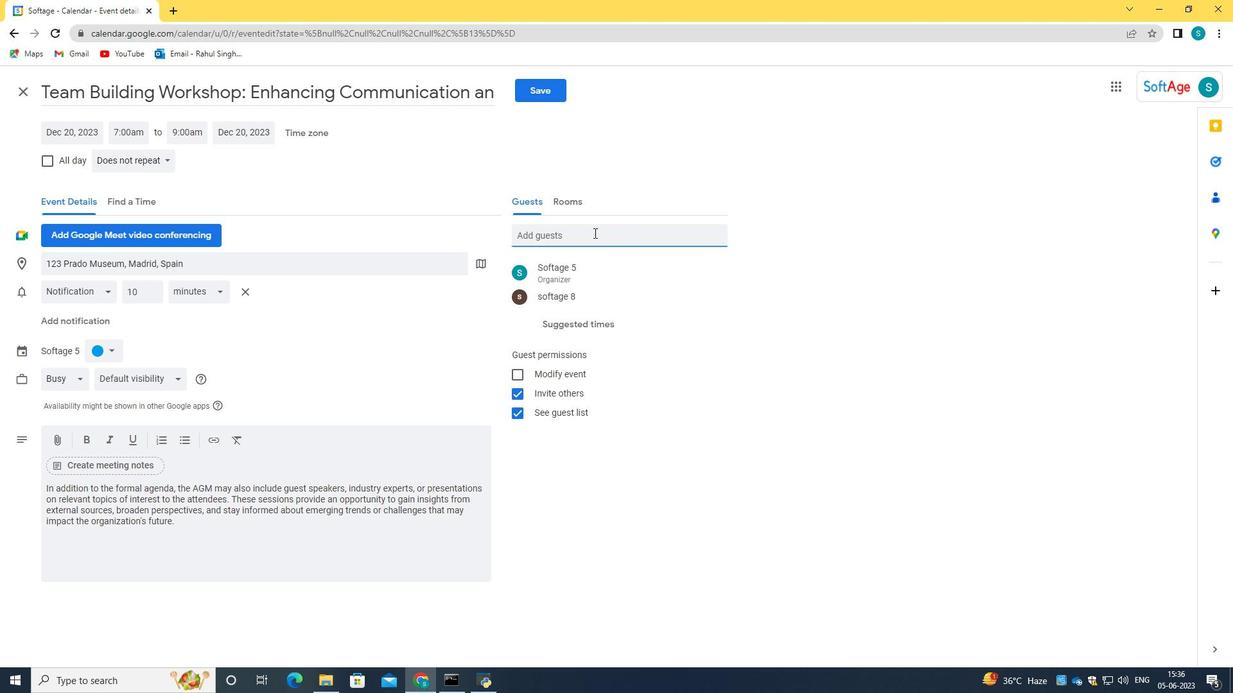 
Action: Key pressed softage.9<Key.shift>@softage.net
Screenshot: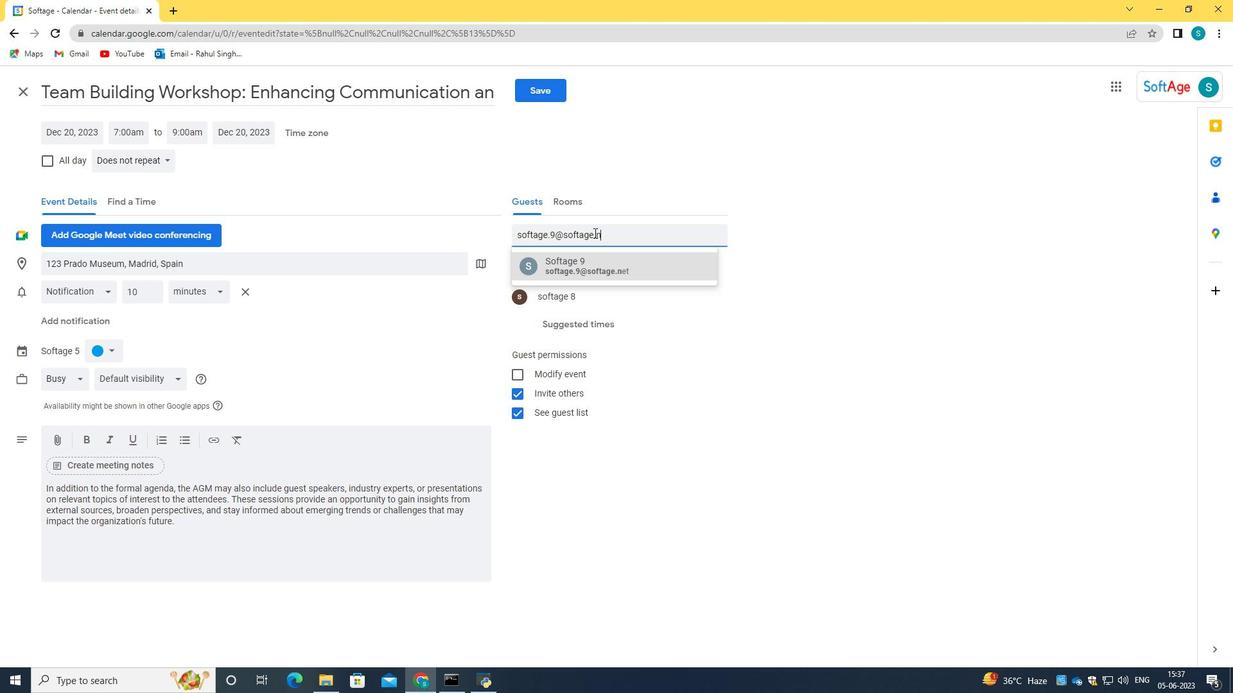 
Action: Mouse moved to (613, 265)
Screenshot: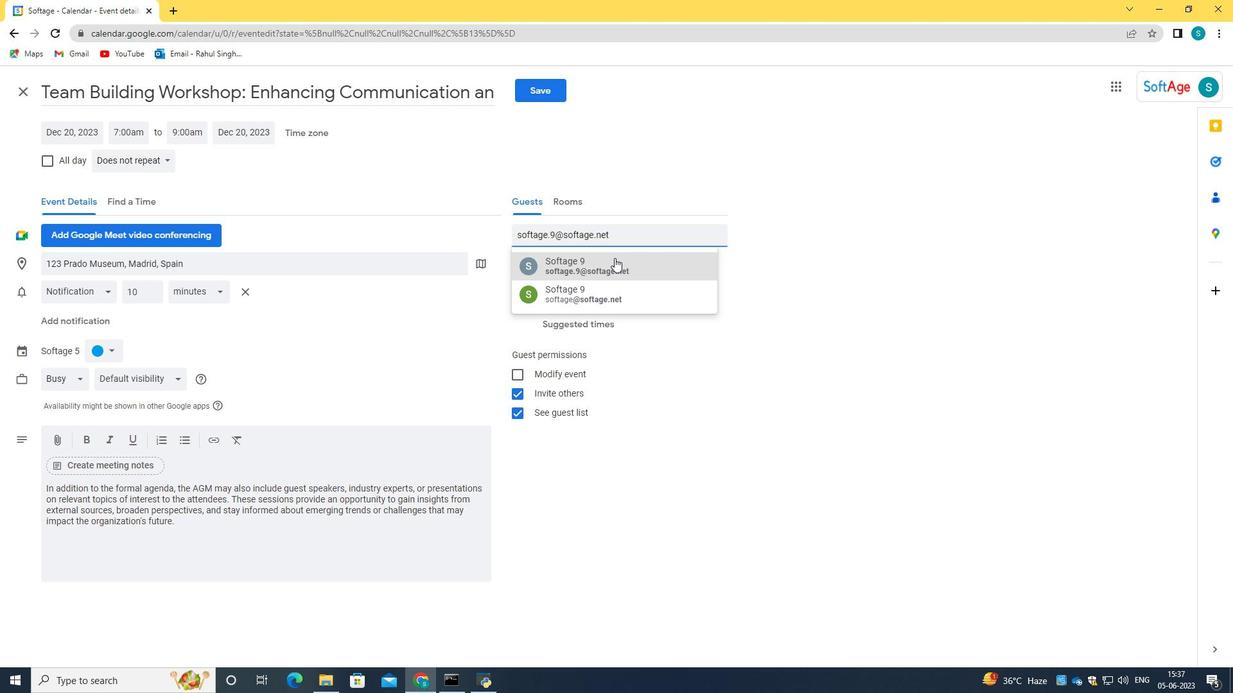 
Action: Mouse pressed left at (613, 265)
Screenshot: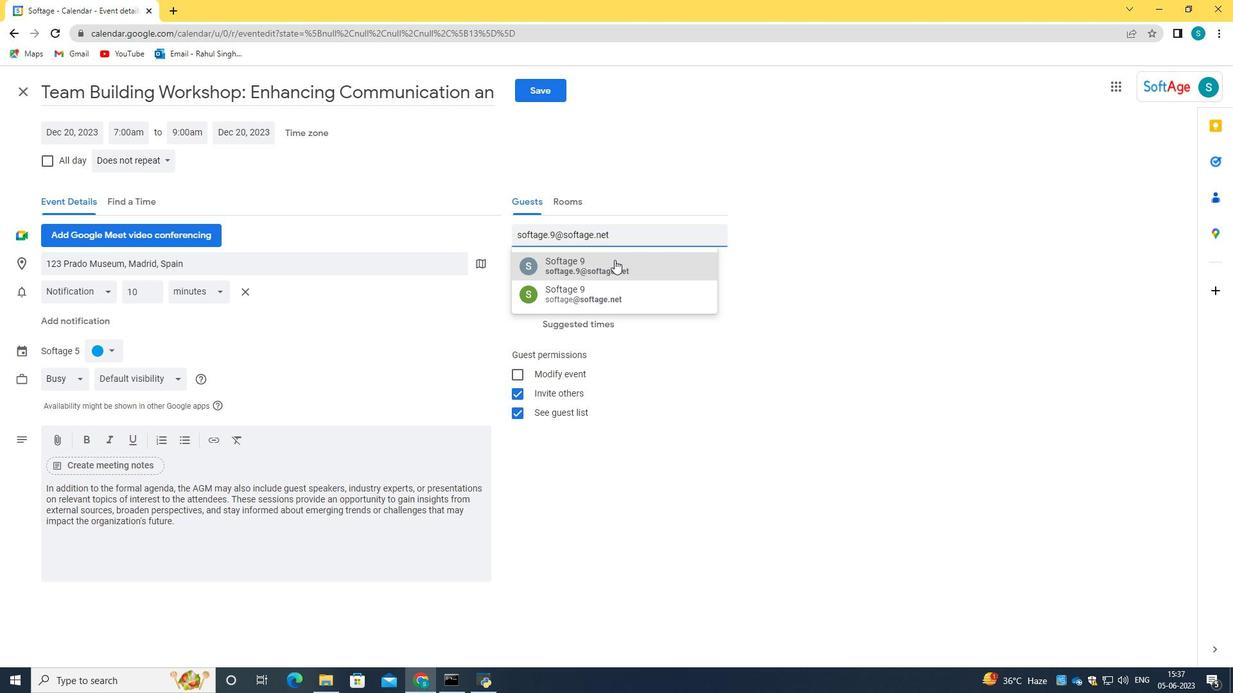
Action: Mouse moved to (145, 160)
Screenshot: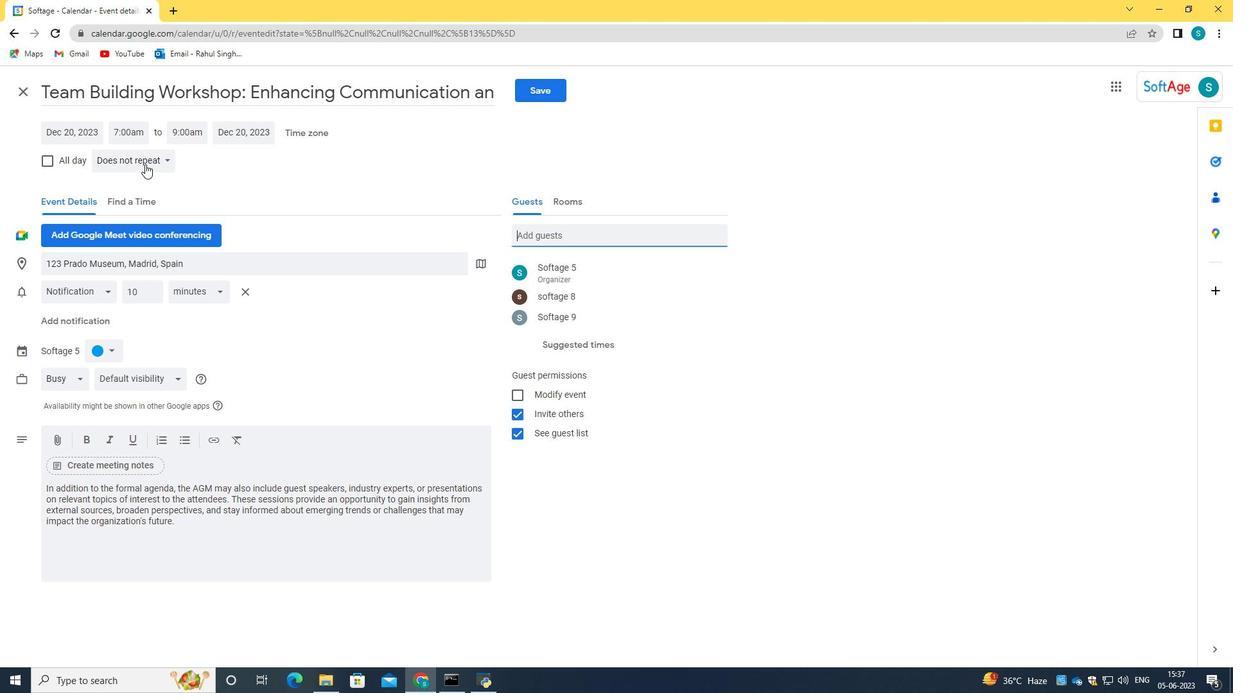 
Action: Mouse pressed left at (145, 160)
Screenshot: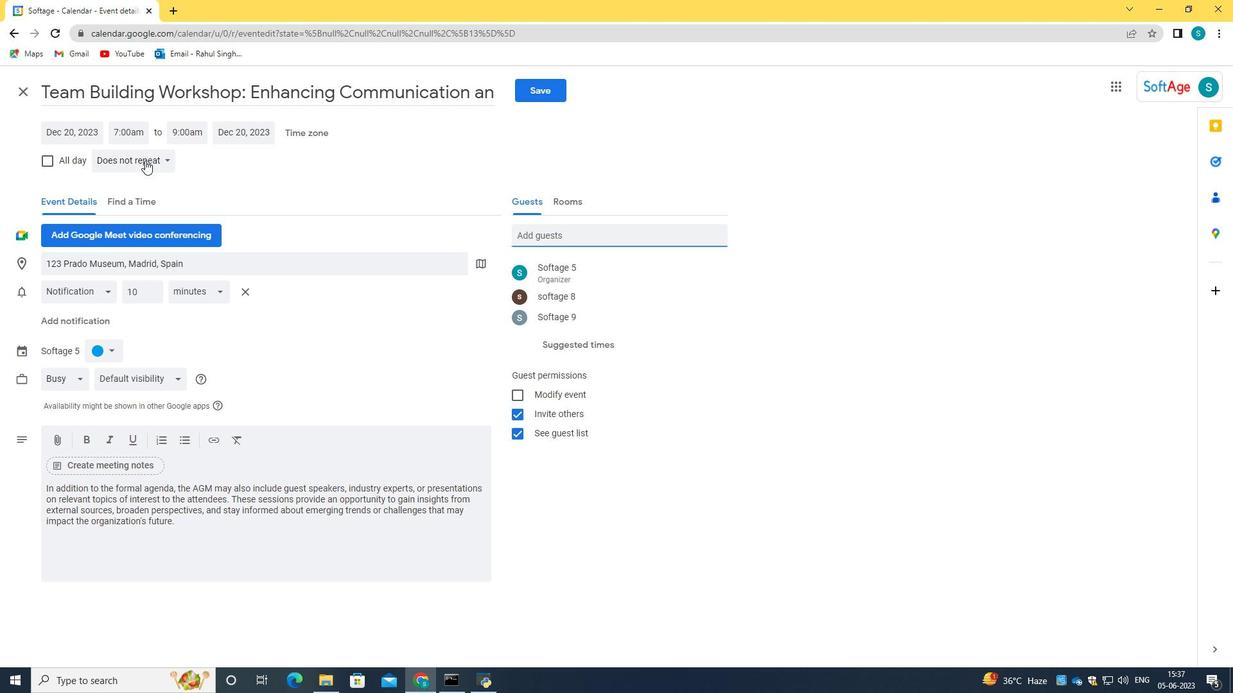 
Action: Mouse moved to (144, 165)
Screenshot: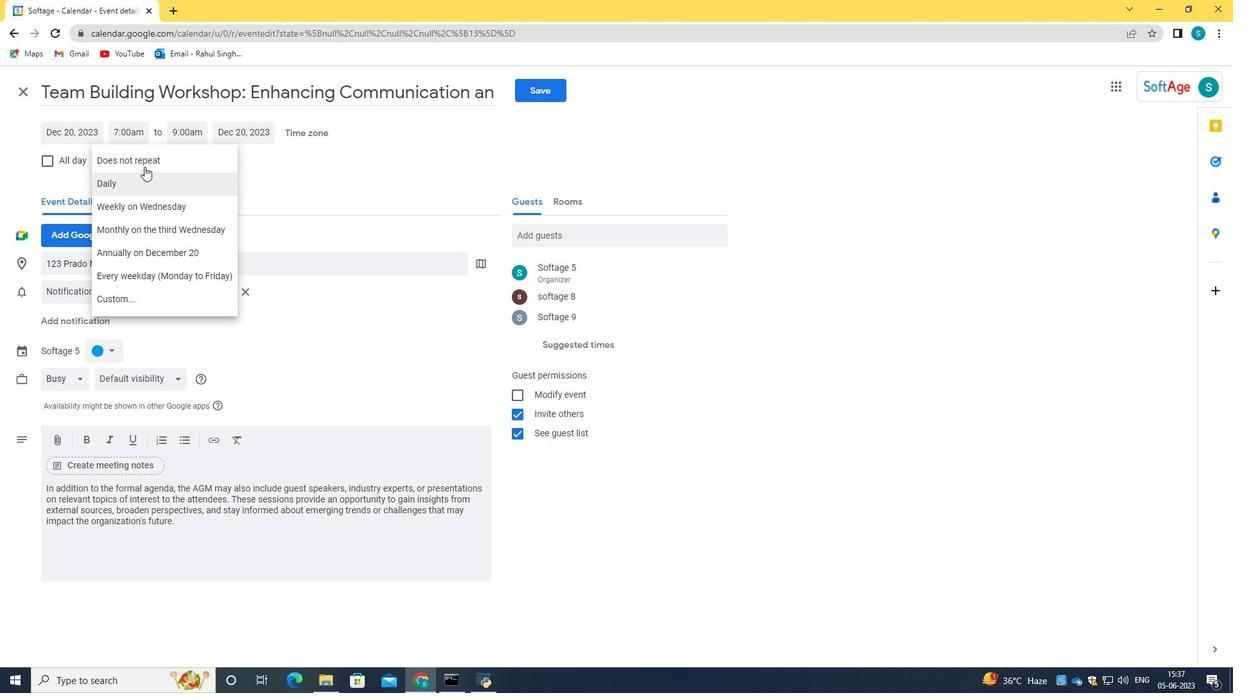 
Action: Mouse pressed left at (144, 165)
Screenshot: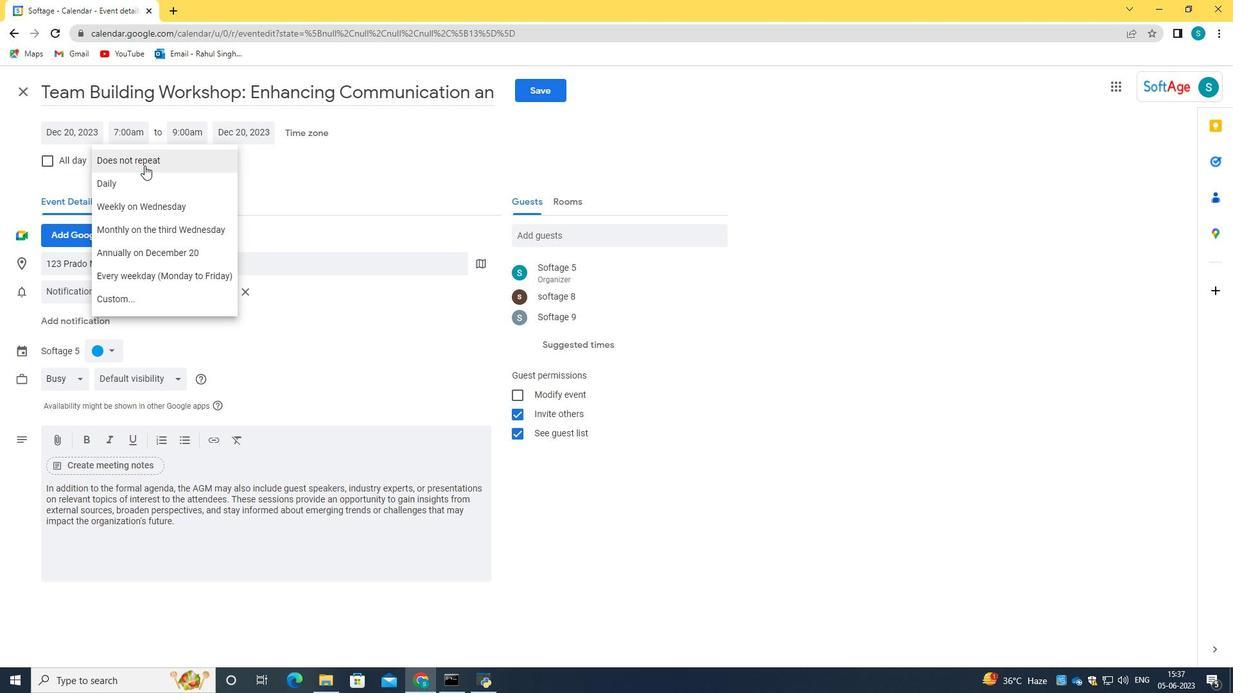 
Action: Mouse moved to (540, 94)
Screenshot: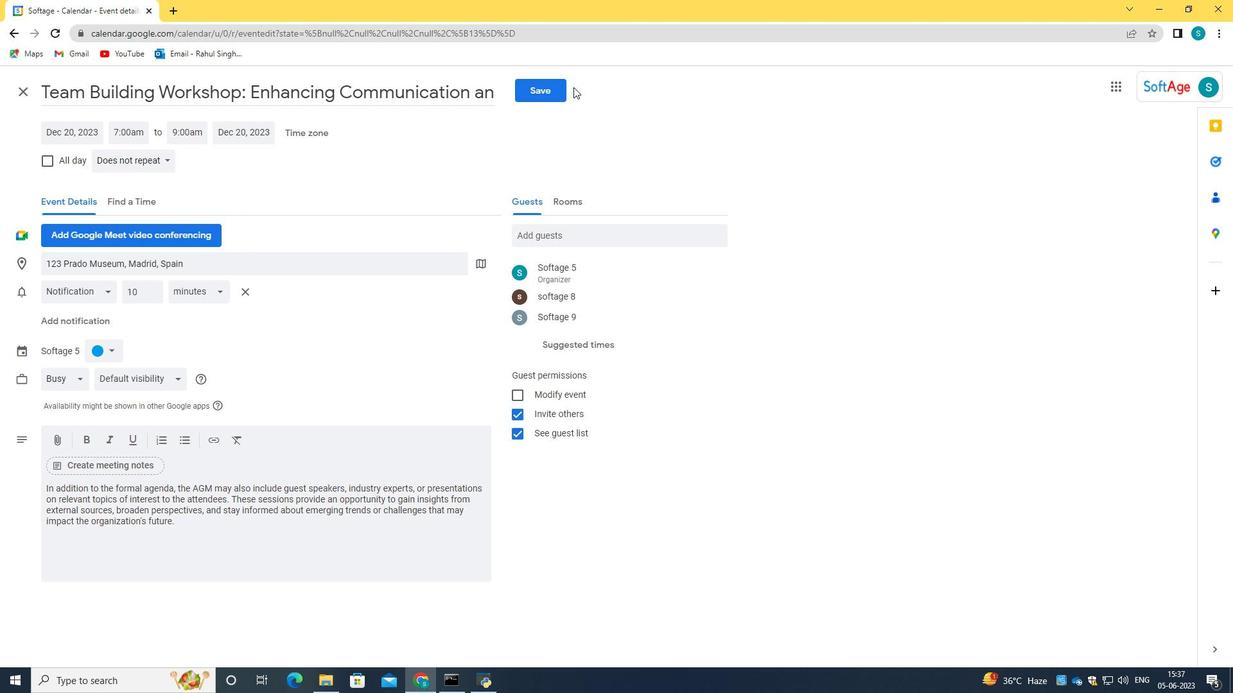 
Action: Mouse pressed left at (540, 94)
Screenshot: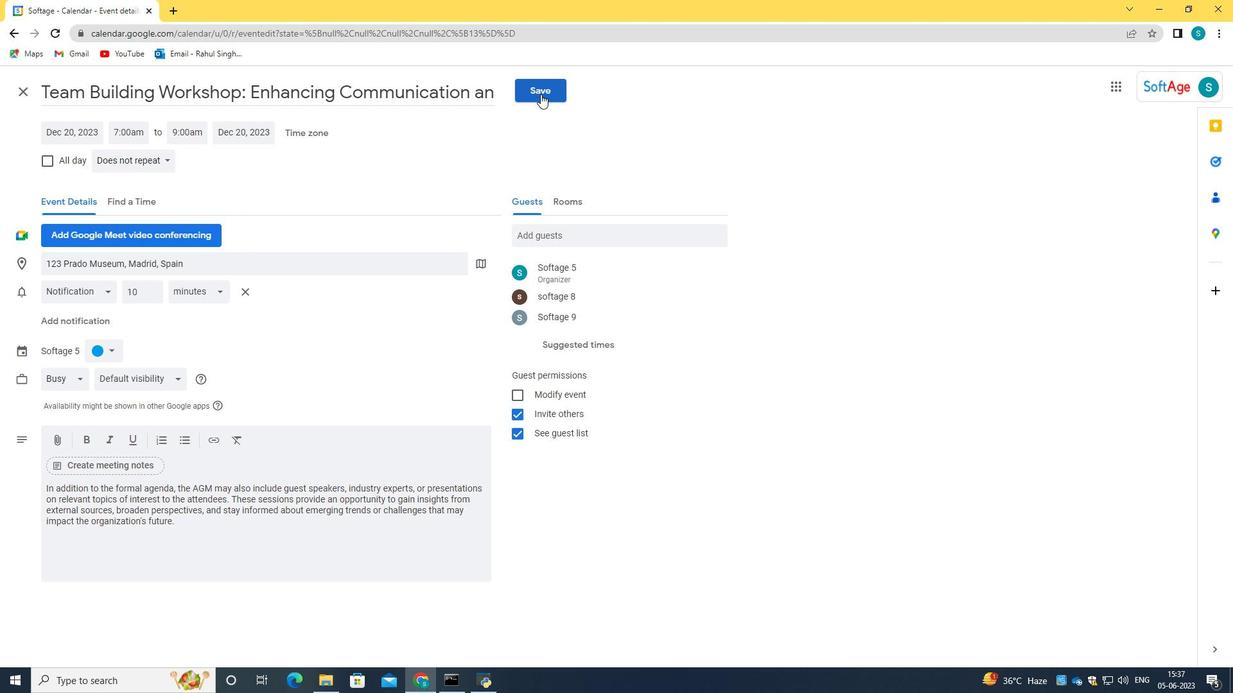 
Action: Mouse moved to (736, 399)
Screenshot: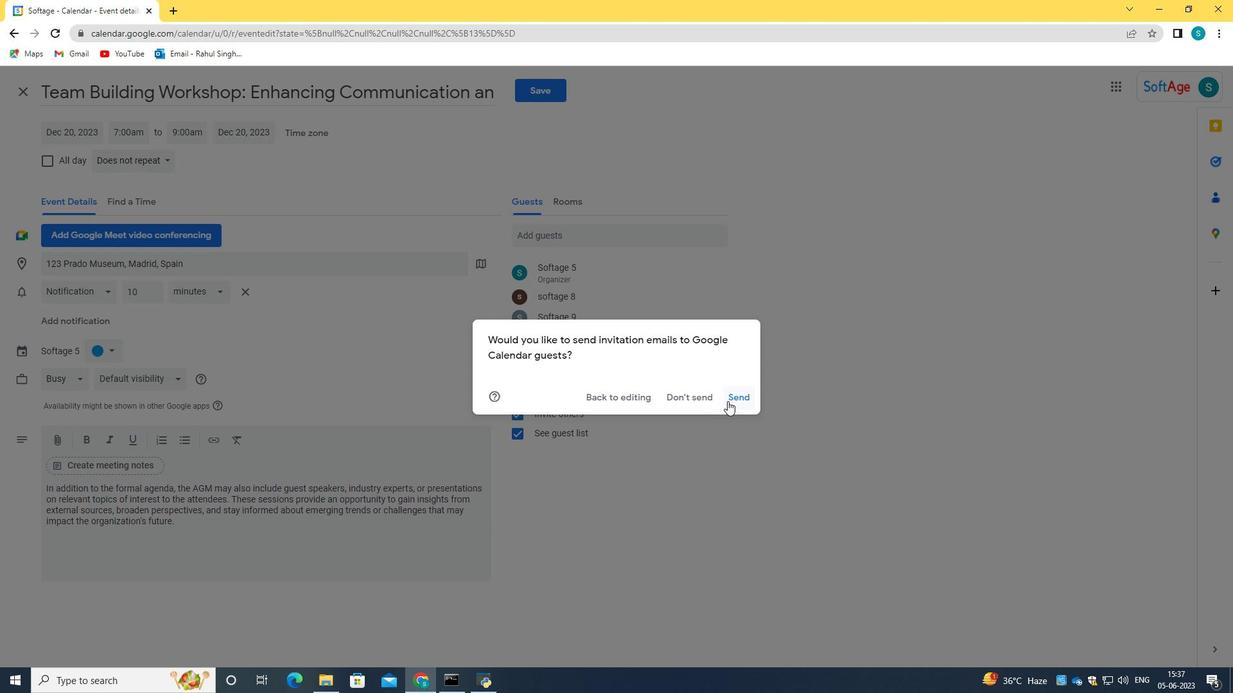 
Action: Mouse pressed left at (736, 399)
Screenshot: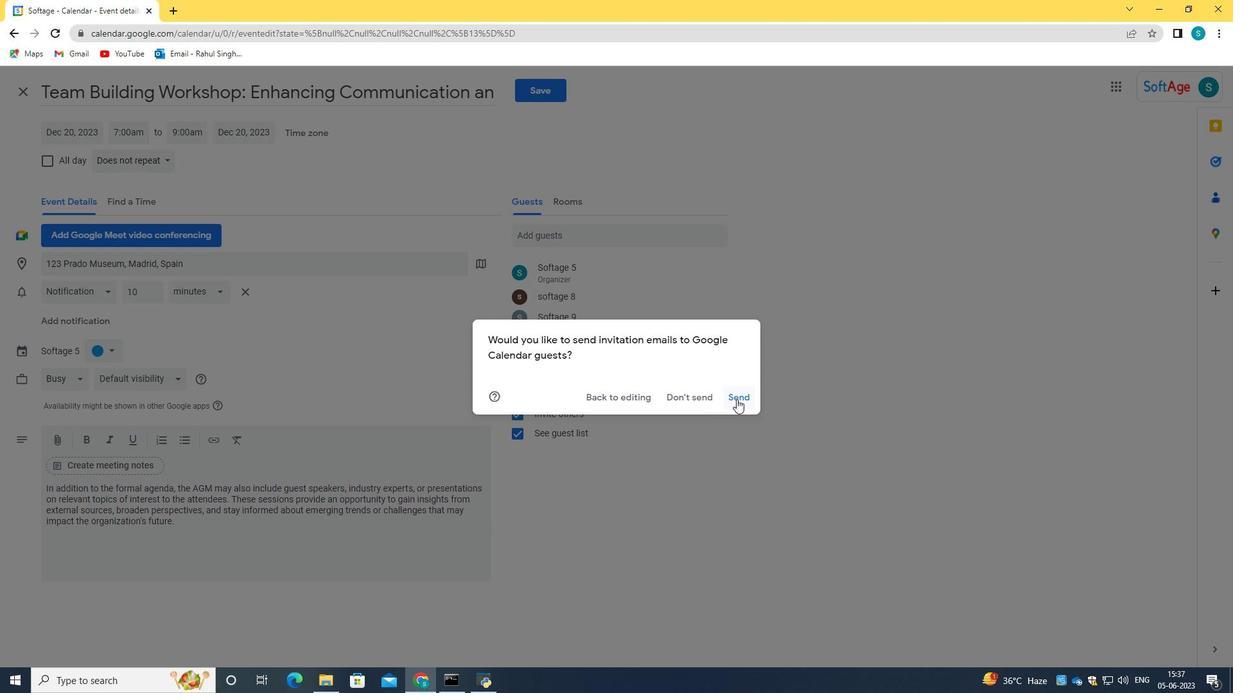 
Action: Mouse moved to (774, 496)
Screenshot: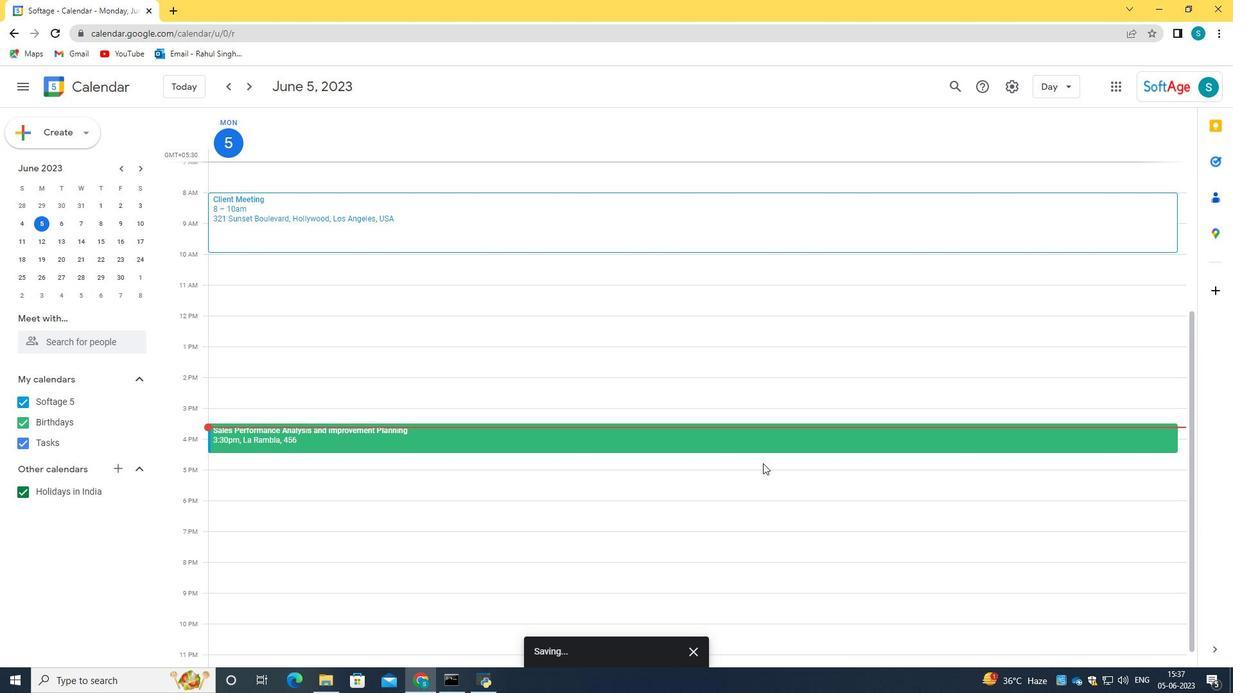 
